 Task: Create a due date automation trigger when advanced on, 2 working days before a card is due add dates due in more than 1 working days at 11:00 AM.
Action: Mouse moved to (940, 263)
Screenshot: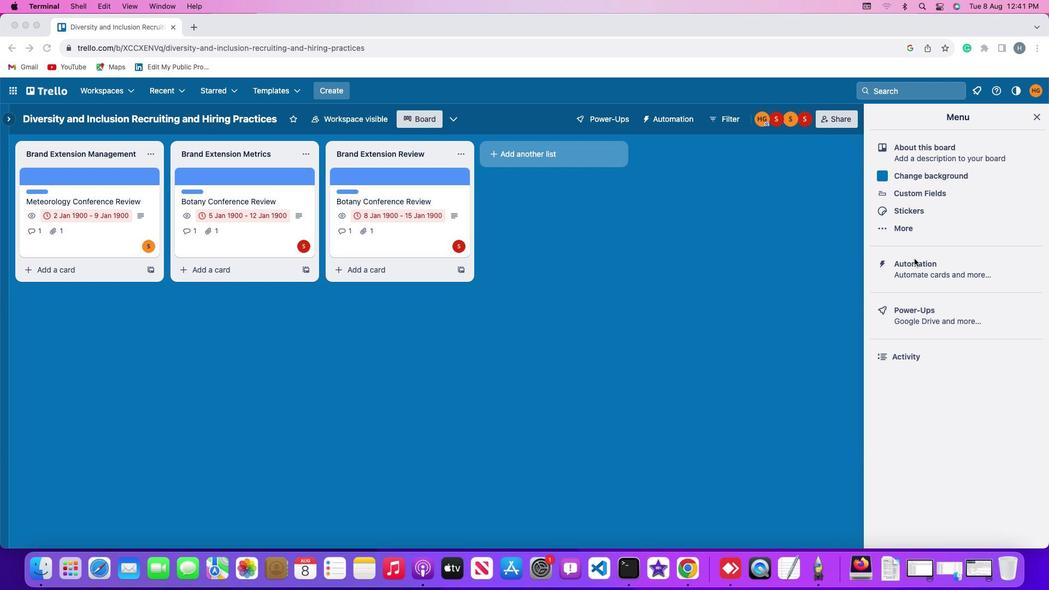 
Action: Mouse pressed left at (940, 263)
Screenshot: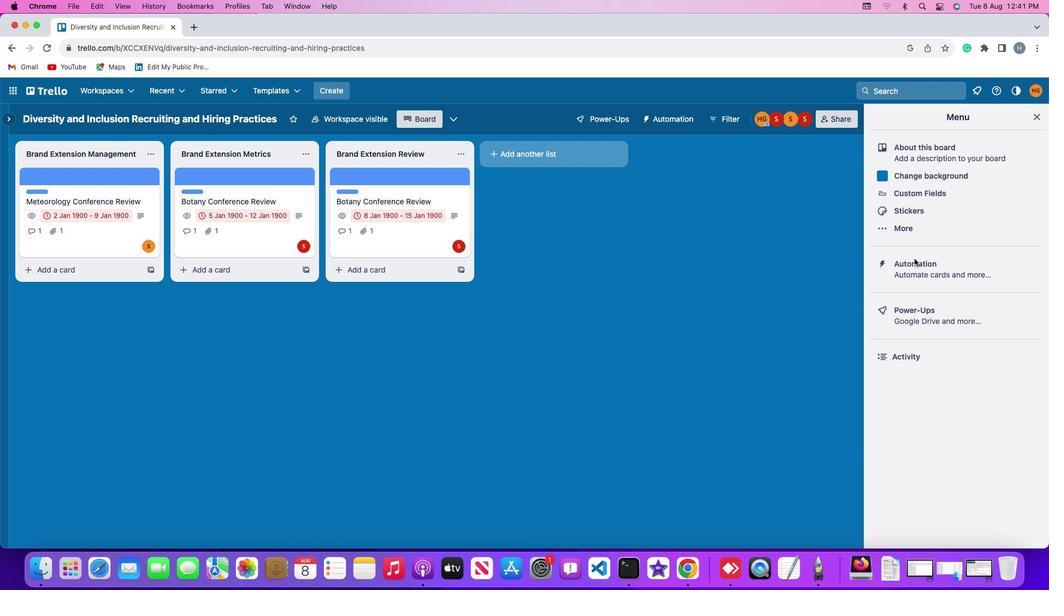 
Action: Mouse pressed left at (940, 263)
Screenshot: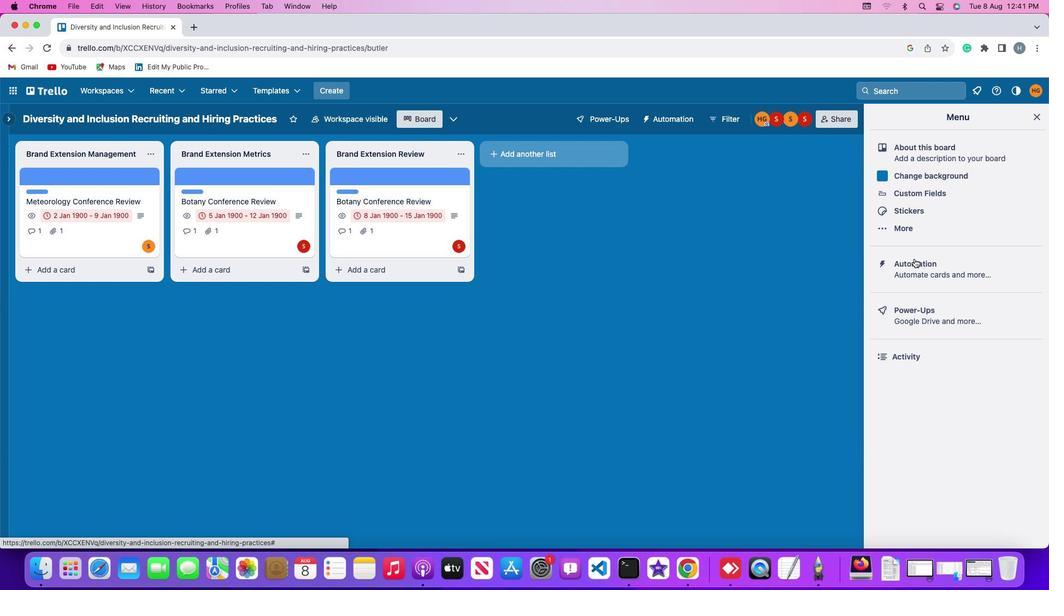 
Action: Mouse moved to (27, 266)
Screenshot: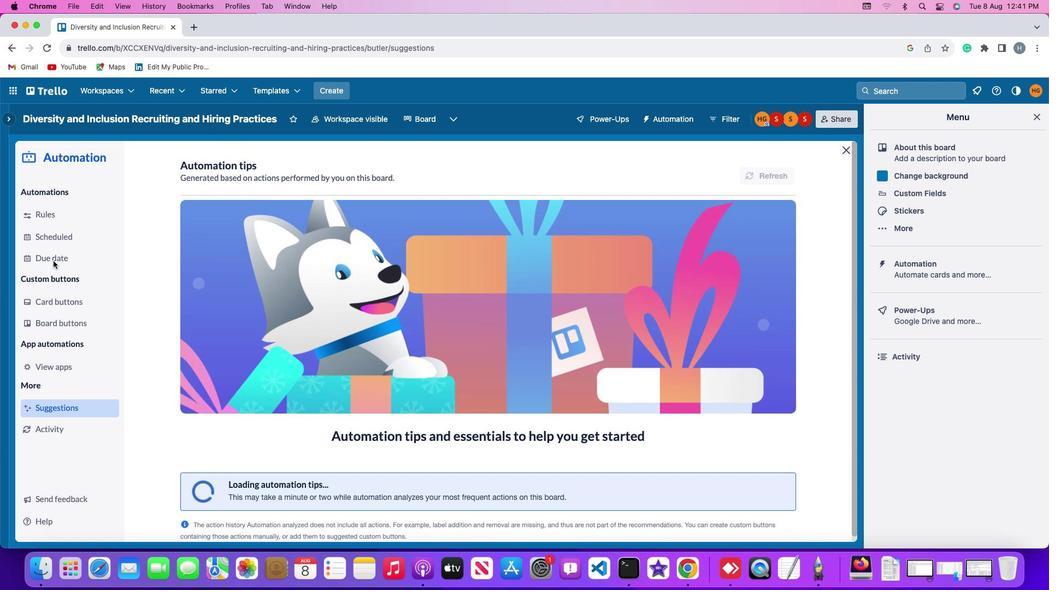 
Action: Mouse pressed left at (27, 266)
Screenshot: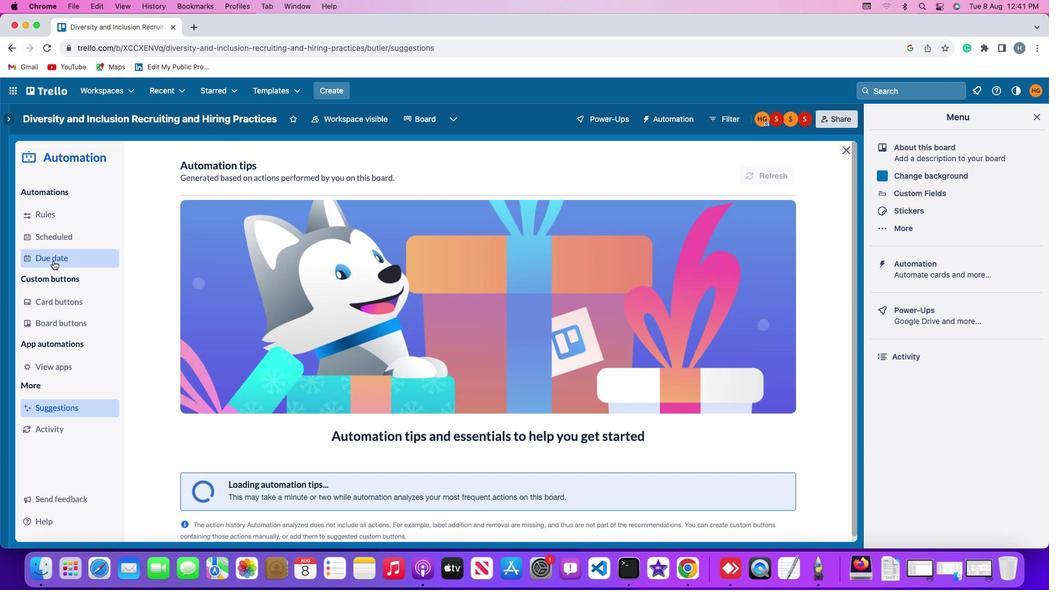 
Action: Mouse moved to (738, 172)
Screenshot: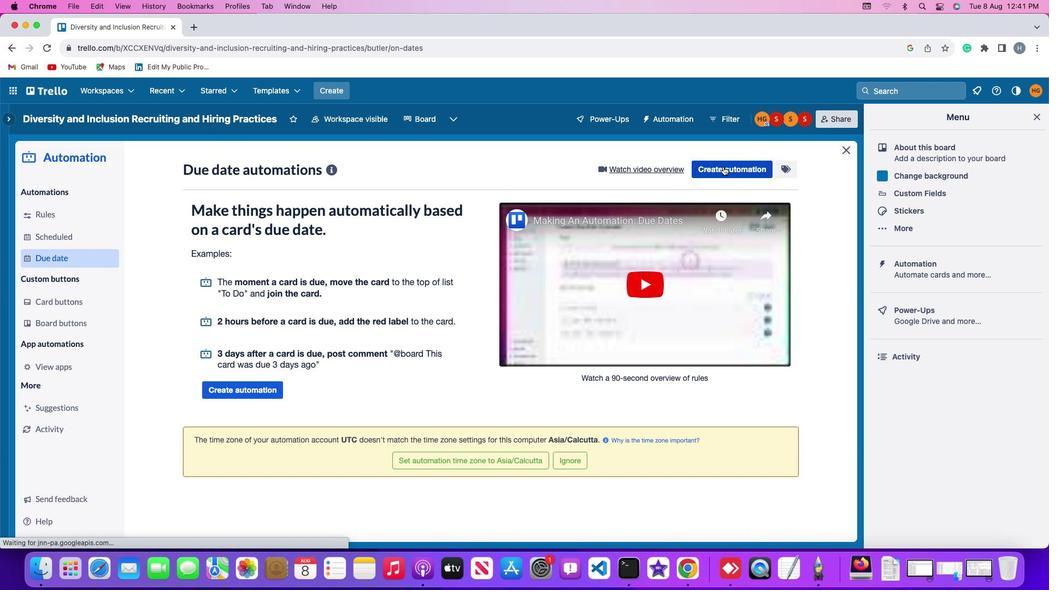 
Action: Mouse pressed left at (738, 172)
Screenshot: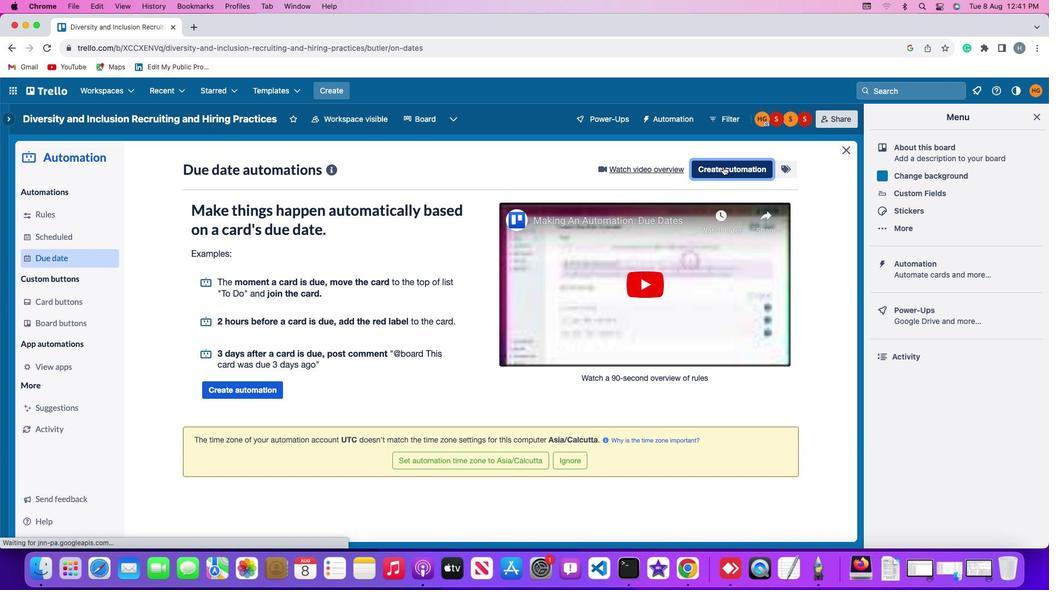 
Action: Mouse moved to (319, 276)
Screenshot: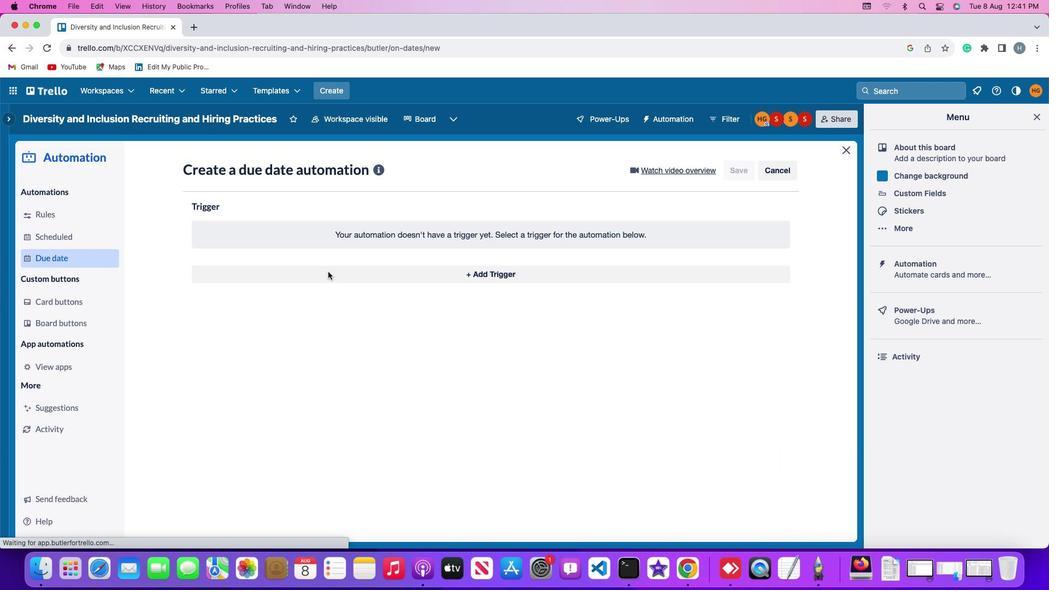 
Action: Mouse pressed left at (319, 276)
Screenshot: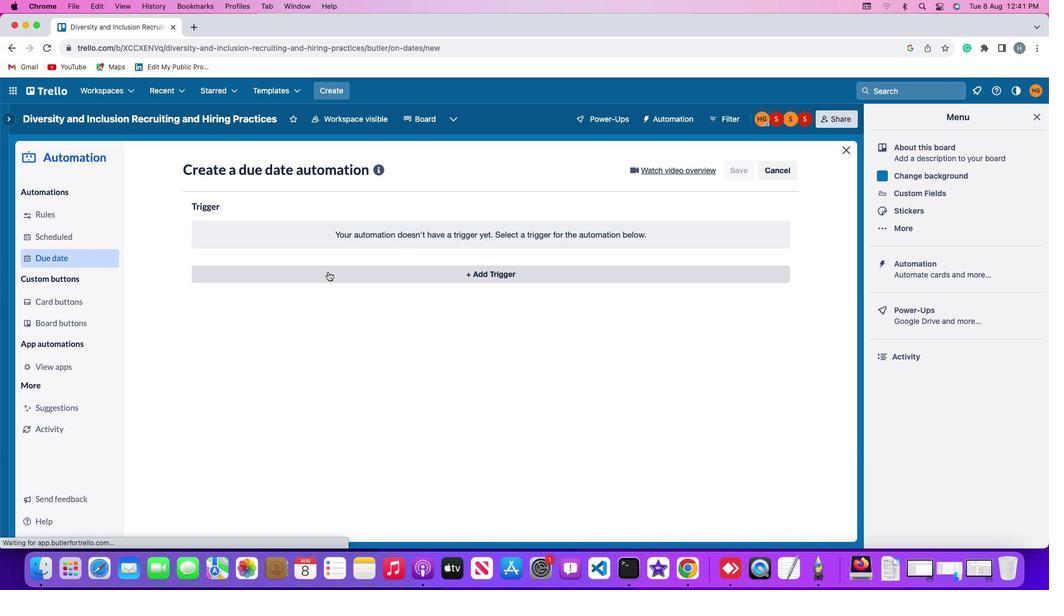 
Action: Mouse moved to (197, 443)
Screenshot: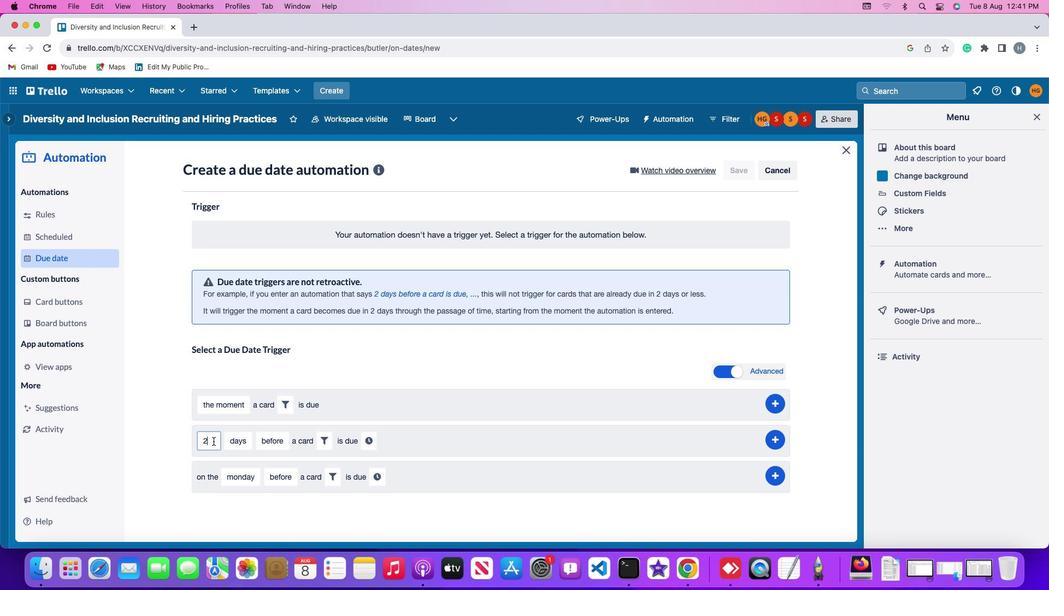 
Action: Mouse pressed left at (197, 443)
Screenshot: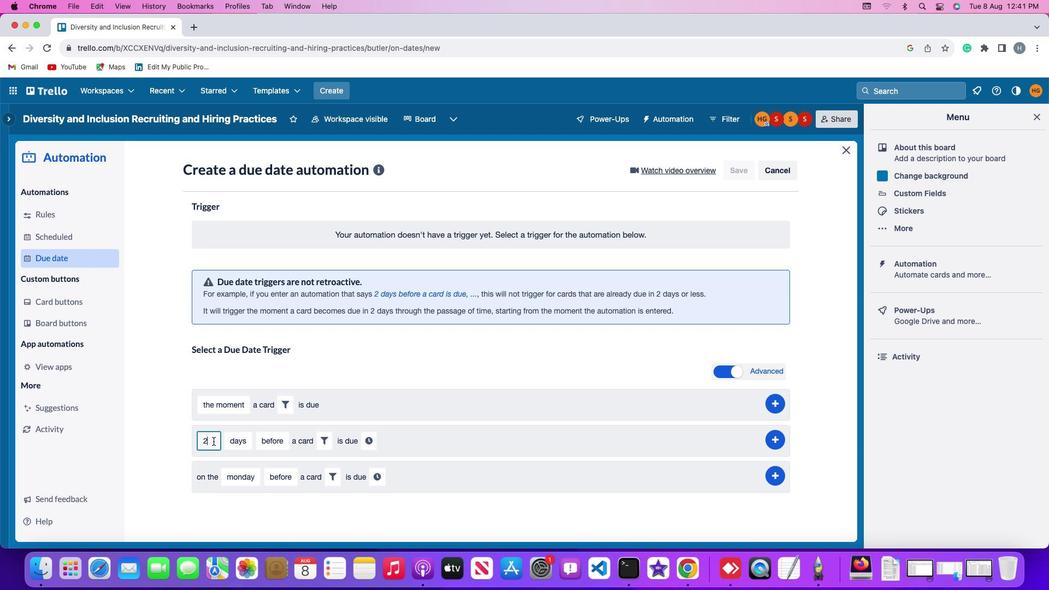 
Action: Mouse moved to (197, 443)
Screenshot: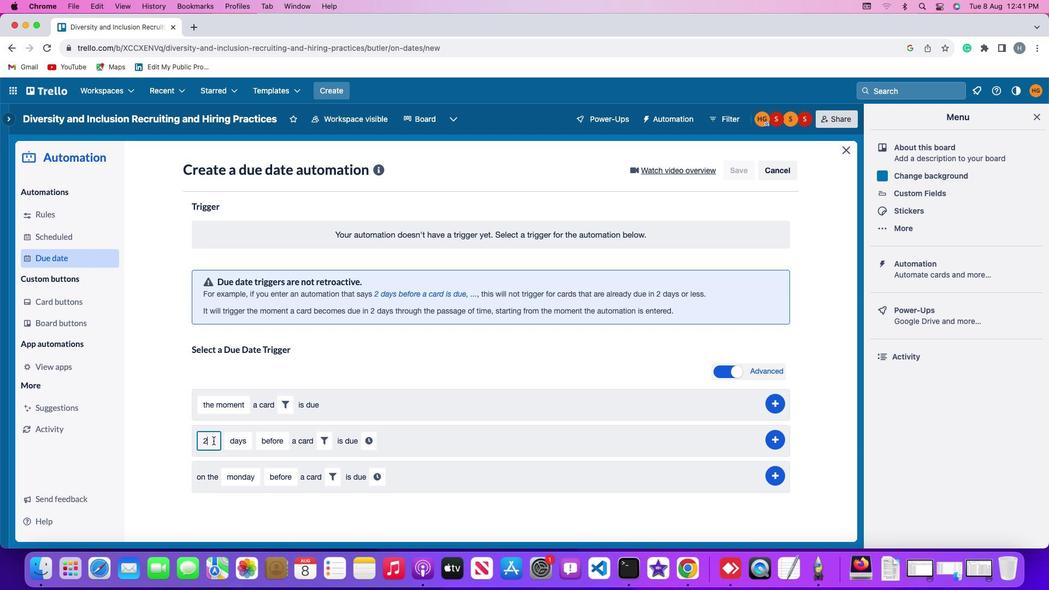 
Action: Key pressed Key.backspace'2'
Screenshot: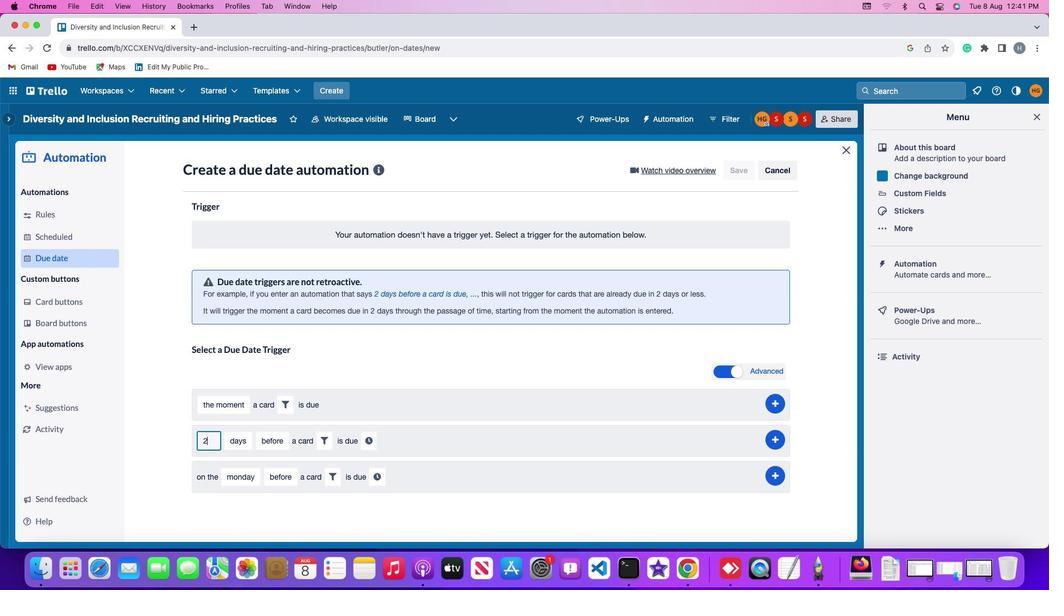 
Action: Mouse moved to (220, 445)
Screenshot: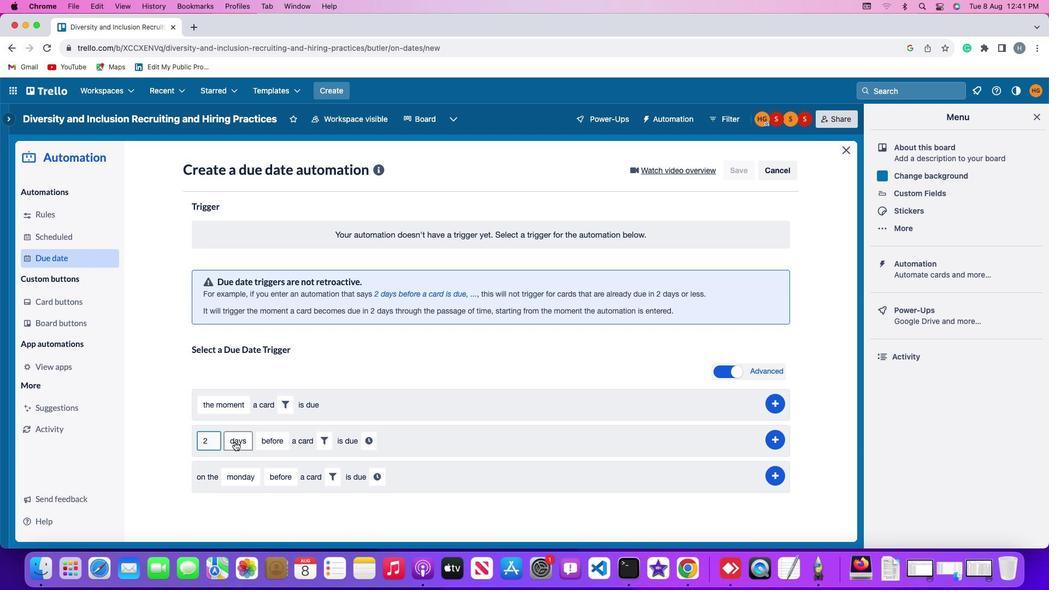 
Action: Mouse pressed left at (220, 445)
Screenshot: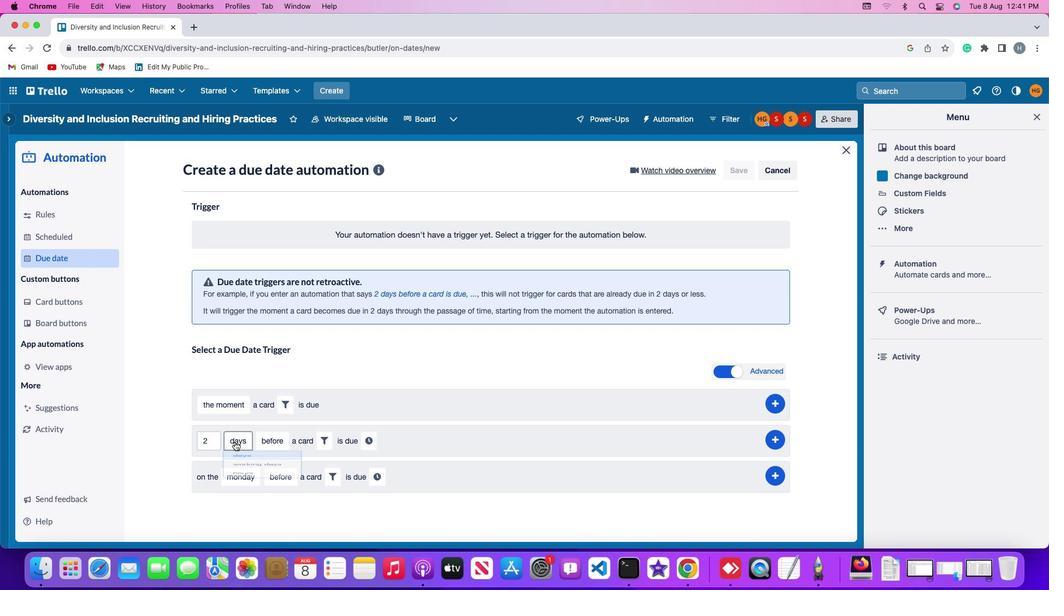 
Action: Mouse moved to (231, 483)
Screenshot: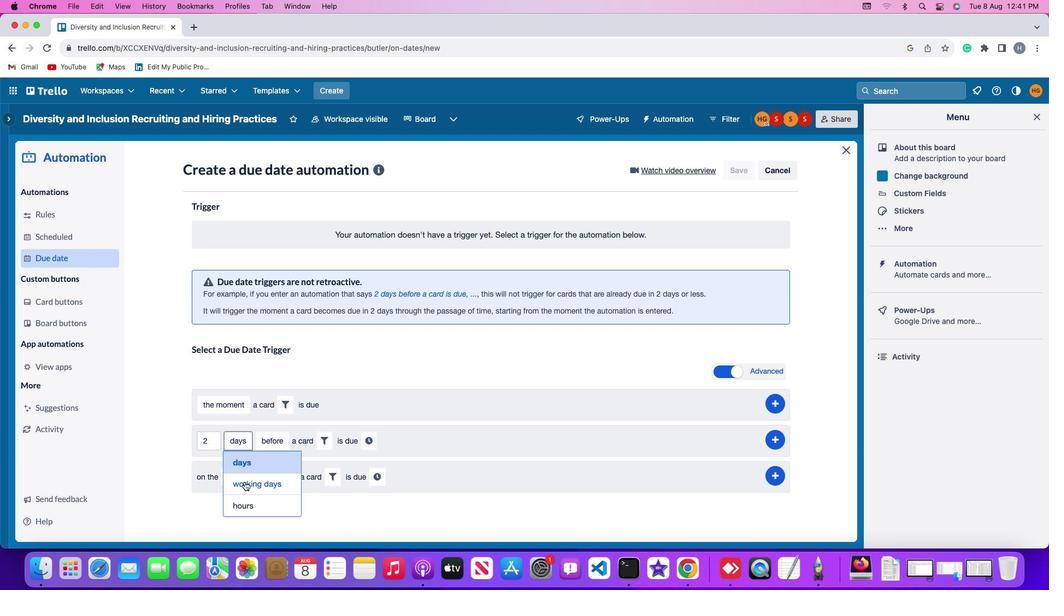 
Action: Mouse pressed left at (231, 483)
Screenshot: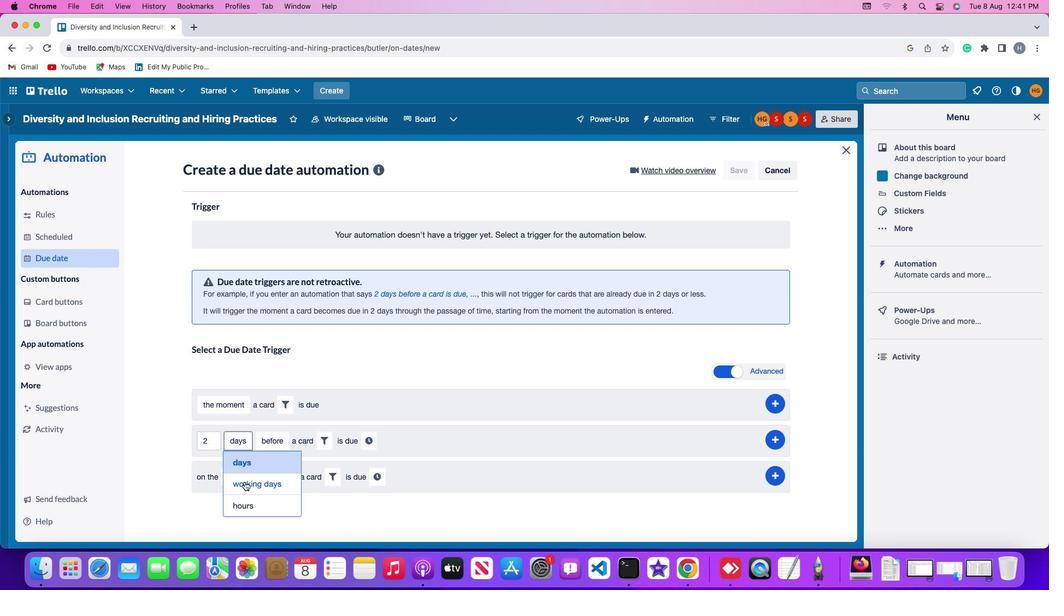 
Action: Mouse moved to (287, 442)
Screenshot: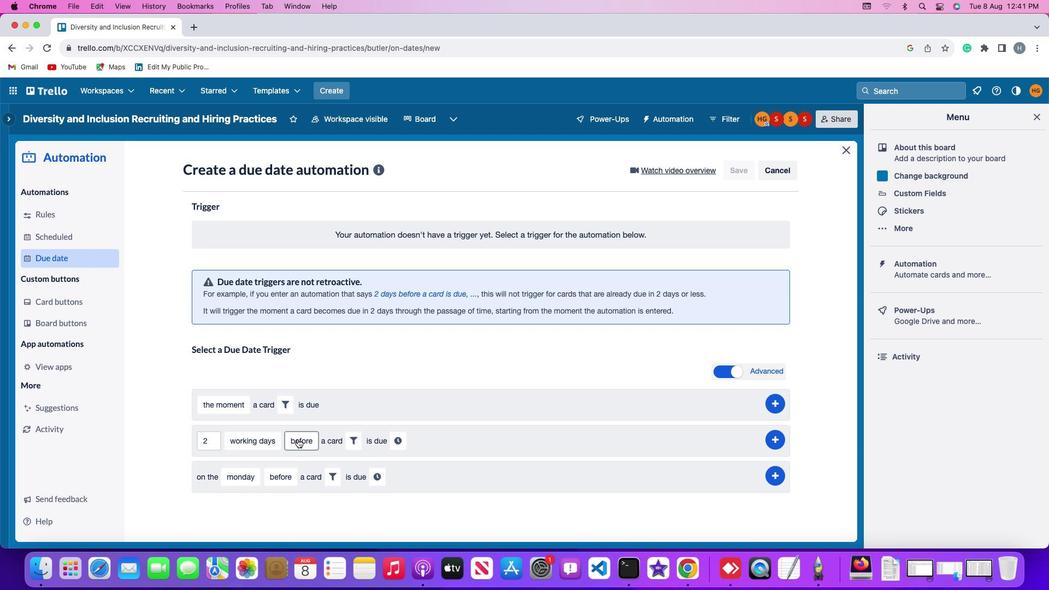 
Action: Mouse pressed left at (287, 442)
Screenshot: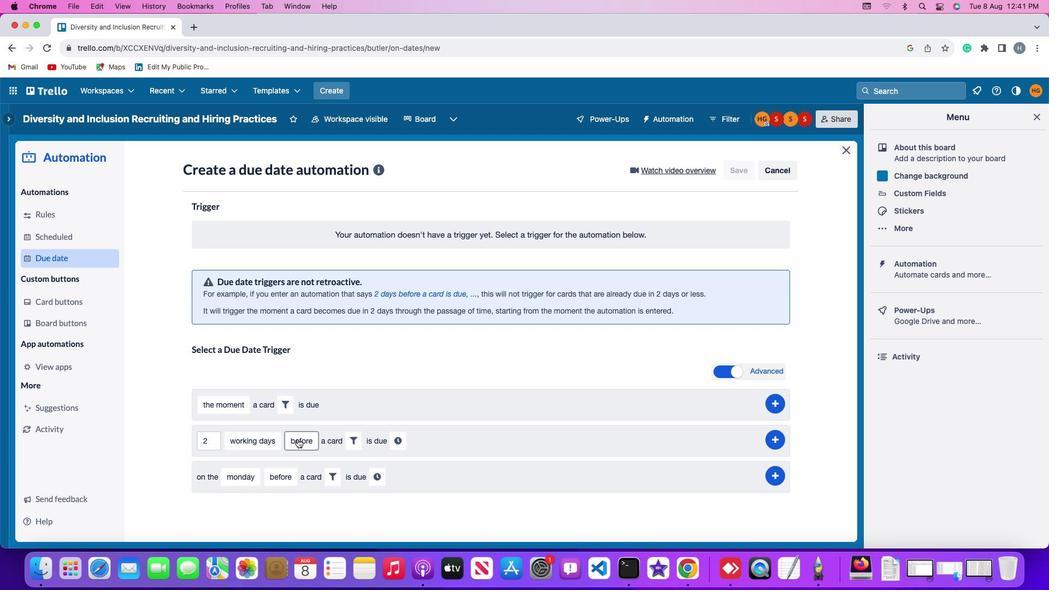 
Action: Mouse moved to (300, 459)
Screenshot: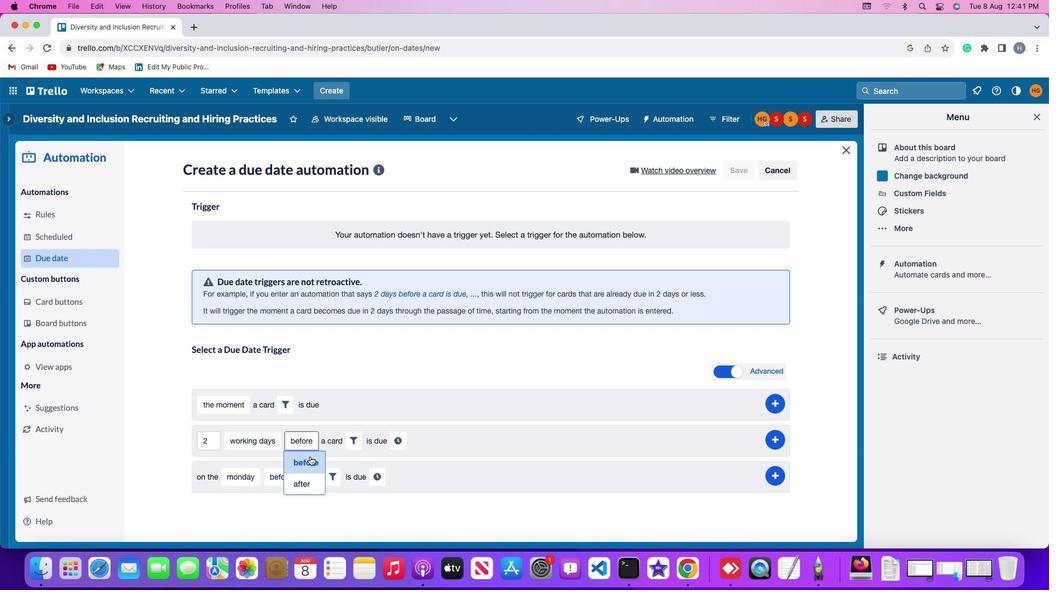 
Action: Mouse pressed left at (300, 459)
Screenshot: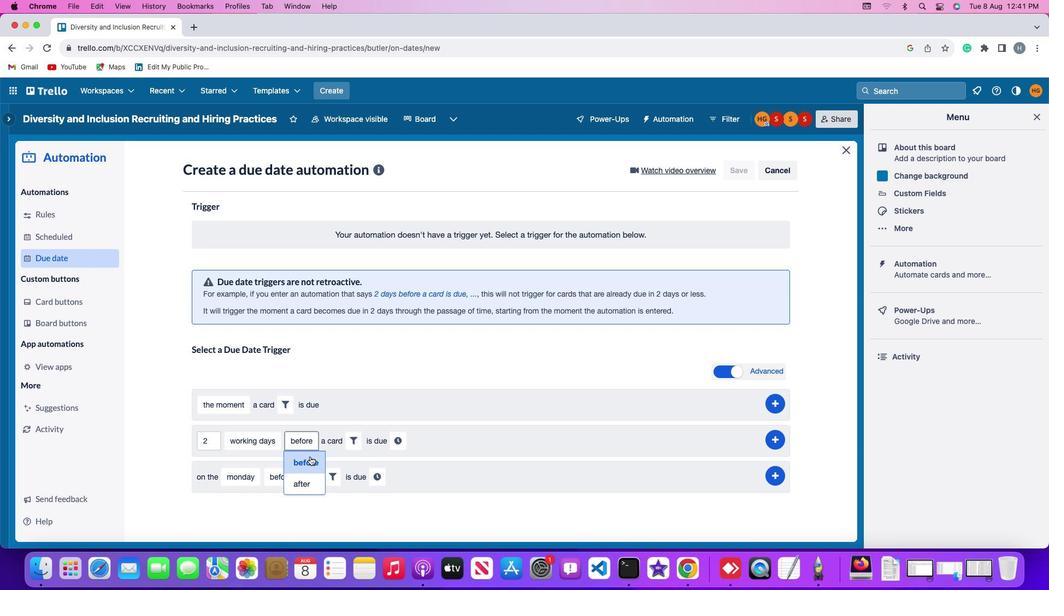 
Action: Mouse moved to (347, 445)
Screenshot: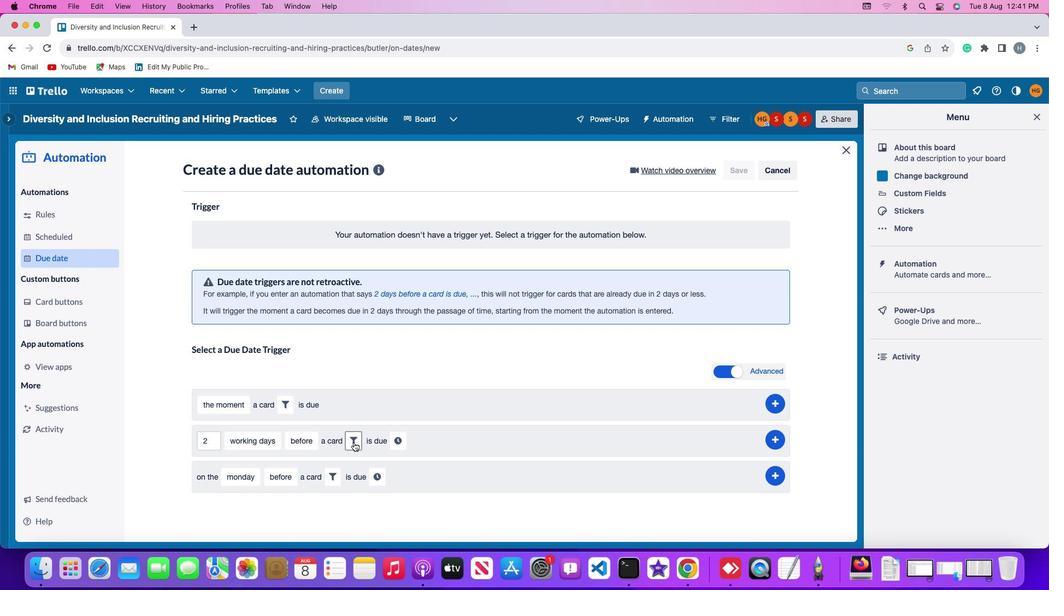 
Action: Mouse pressed left at (347, 445)
Screenshot: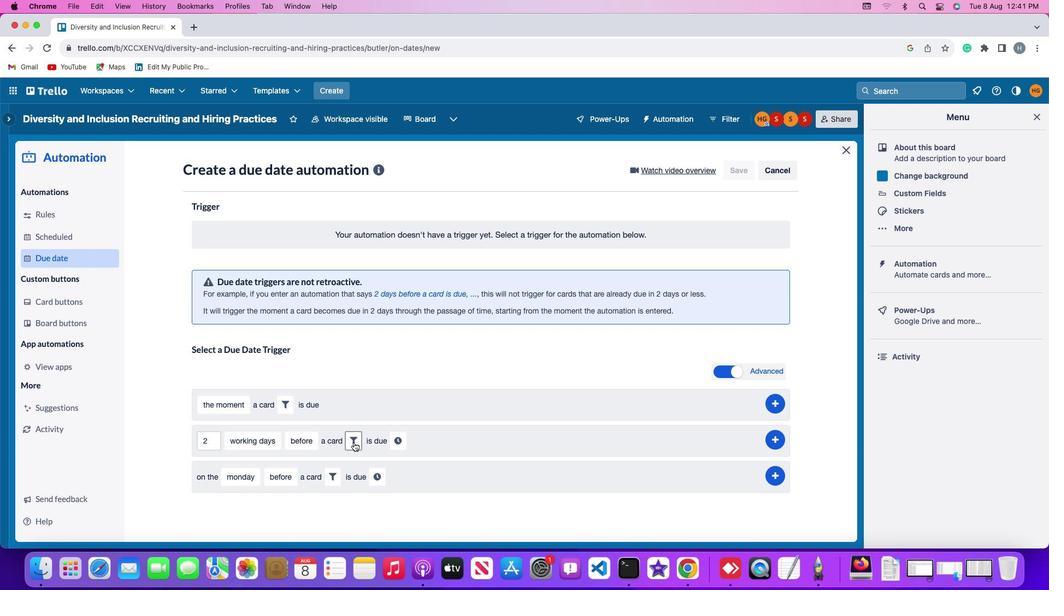 
Action: Mouse moved to (408, 476)
Screenshot: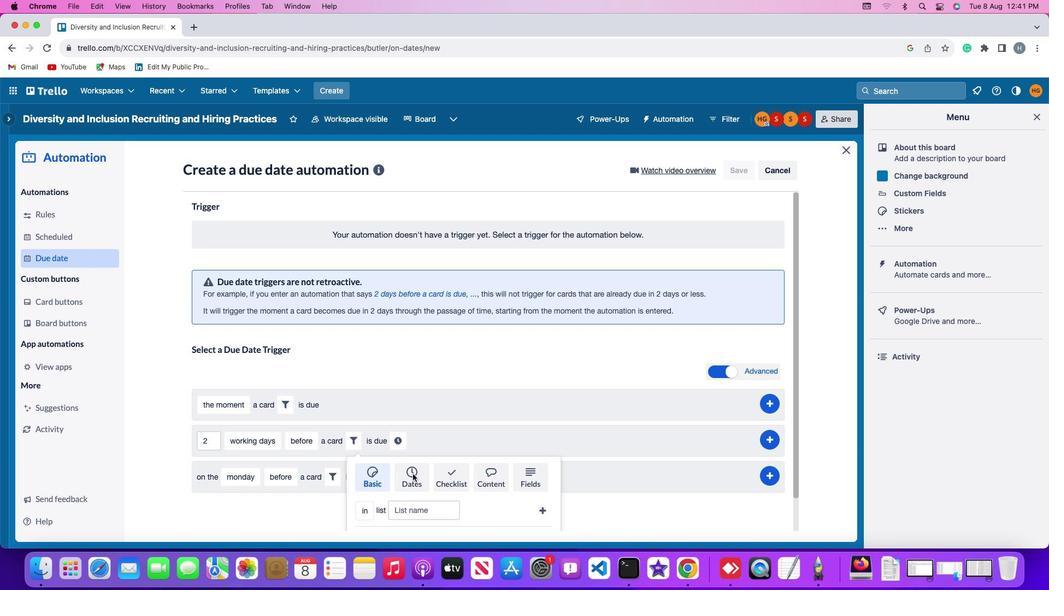 
Action: Mouse pressed left at (408, 476)
Screenshot: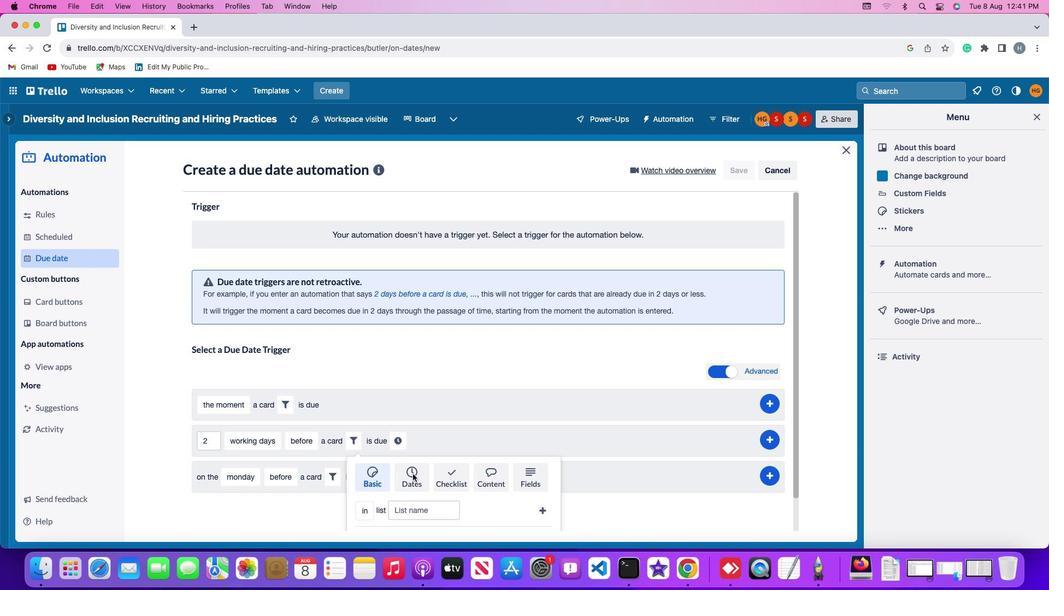 
Action: Mouse moved to (297, 504)
Screenshot: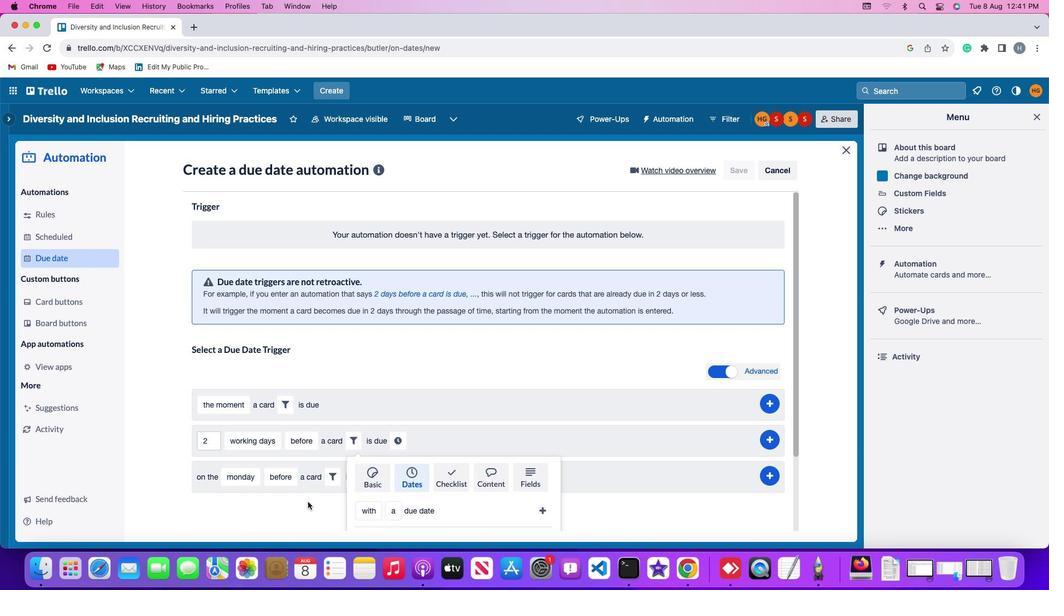 
Action: Mouse scrolled (297, 504) with delta (-27, 7)
Screenshot: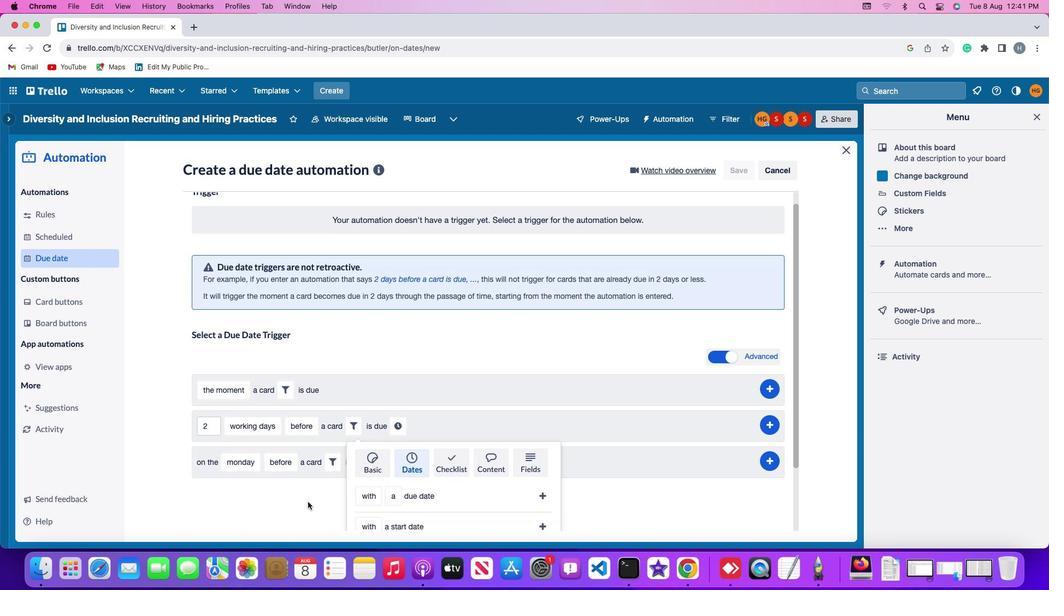 
Action: Mouse moved to (297, 504)
Screenshot: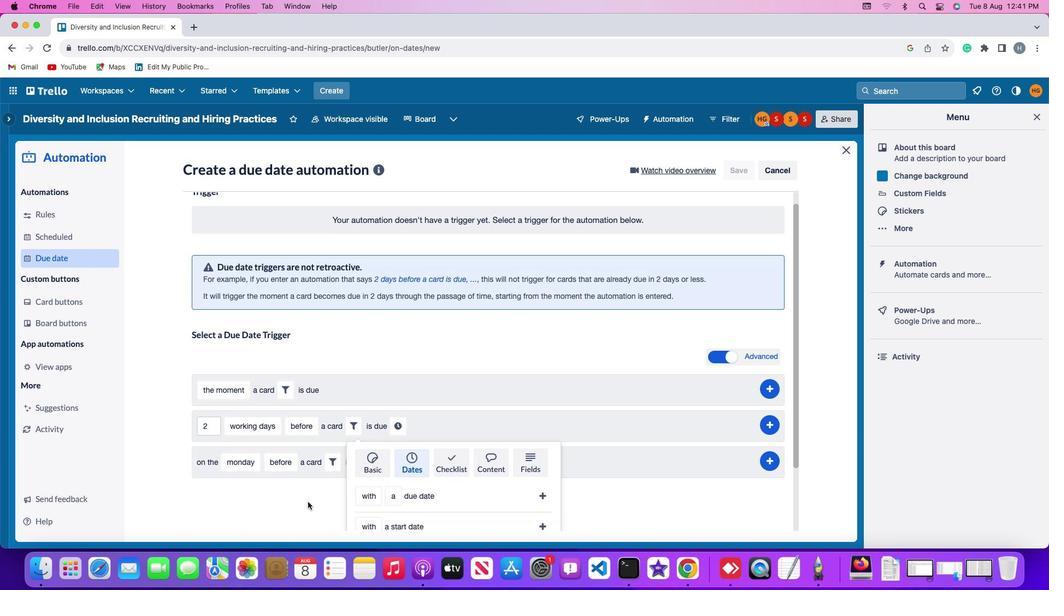 
Action: Mouse scrolled (297, 504) with delta (-27, 7)
Screenshot: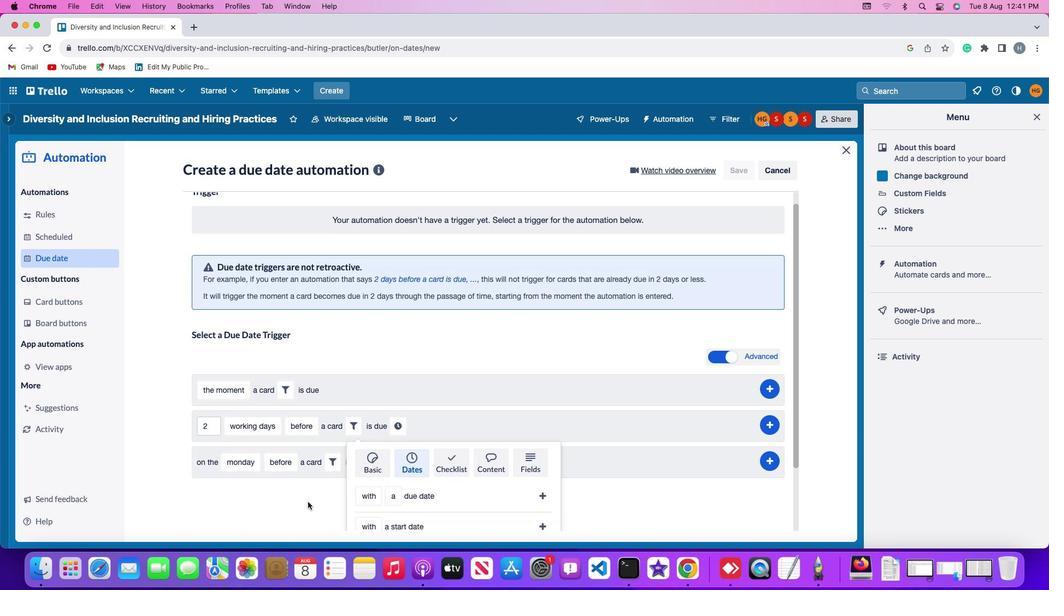 
Action: Mouse scrolled (297, 504) with delta (-27, 5)
Screenshot: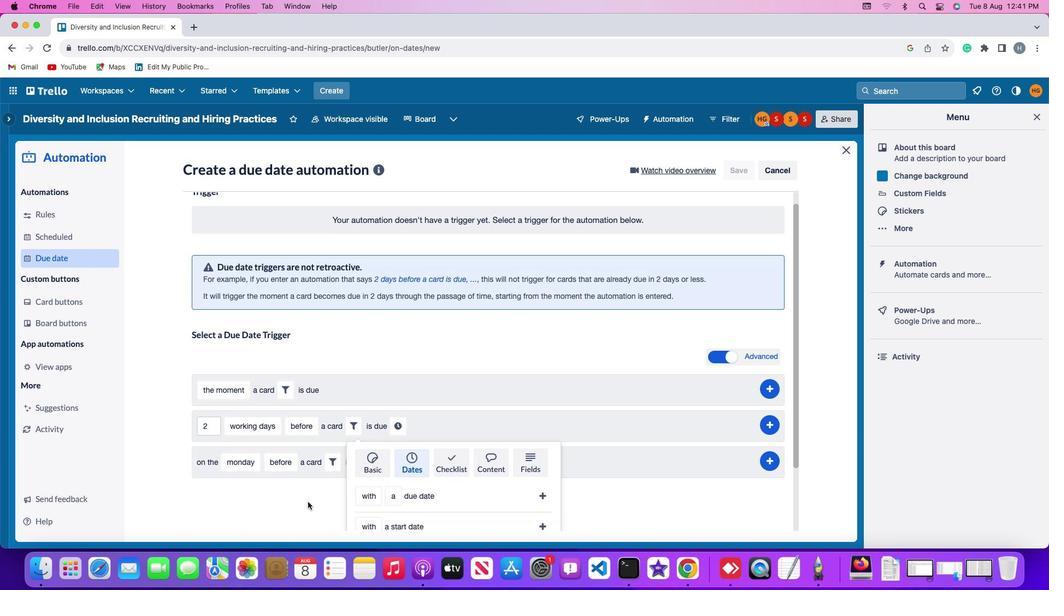 
Action: Mouse scrolled (297, 504) with delta (-27, 4)
Screenshot: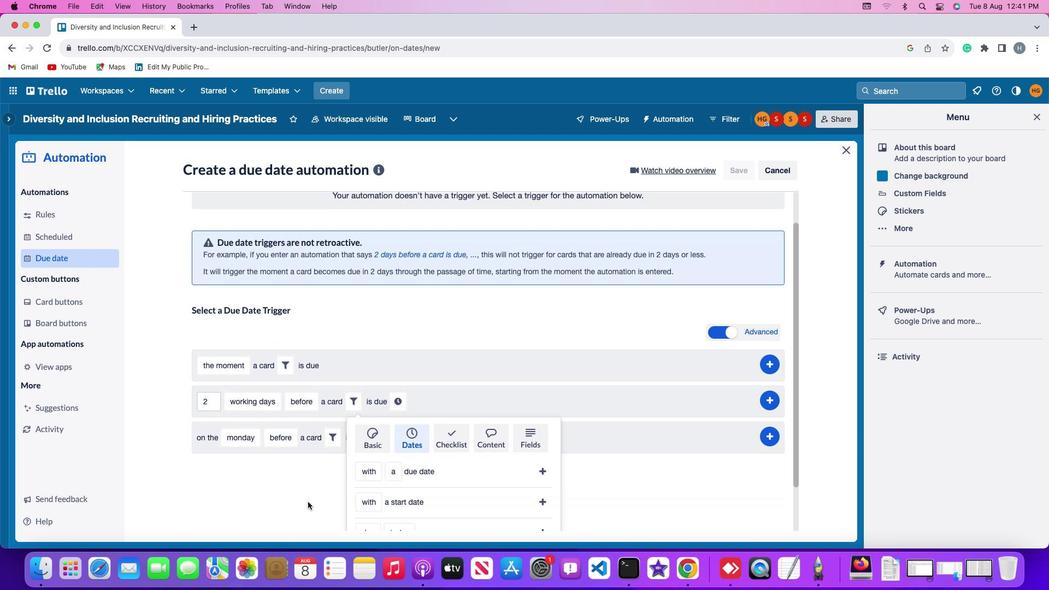 
Action: Mouse scrolled (297, 504) with delta (-27, 4)
Screenshot: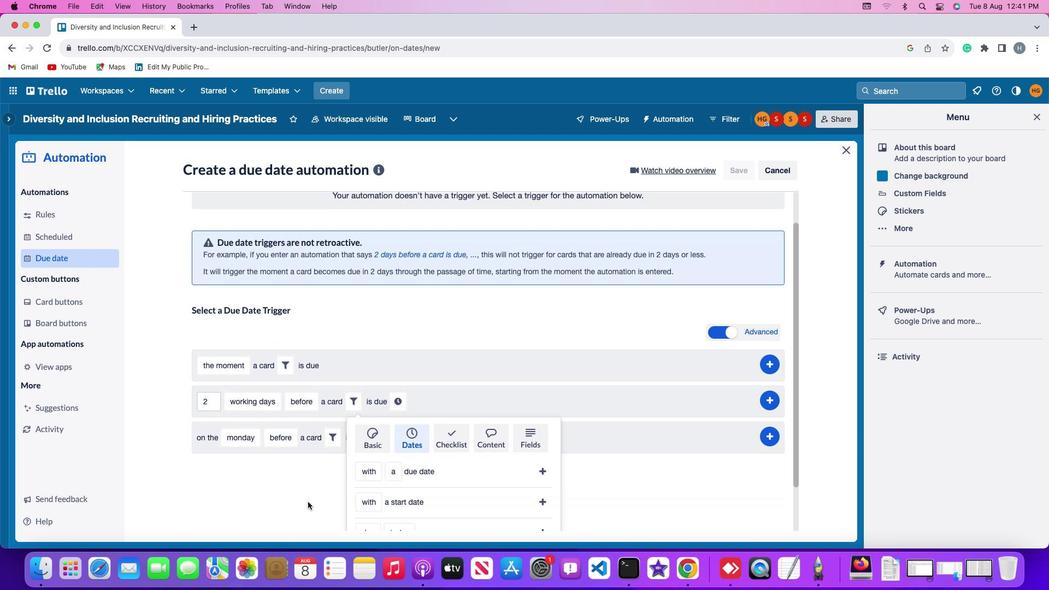 
Action: Mouse scrolled (297, 504) with delta (-27, 3)
Screenshot: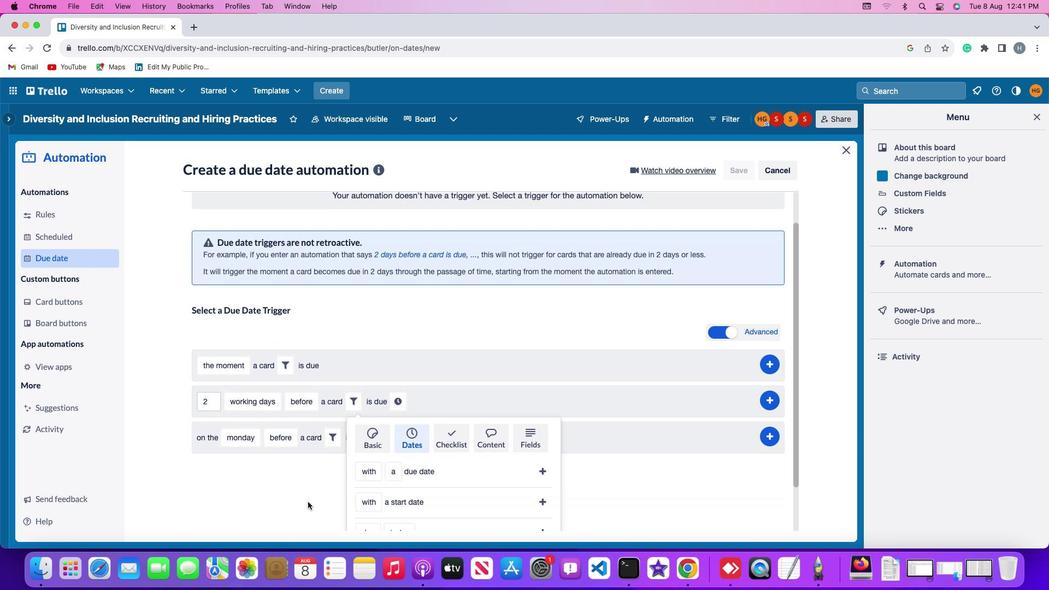 
Action: Mouse moved to (350, 509)
Screenshot: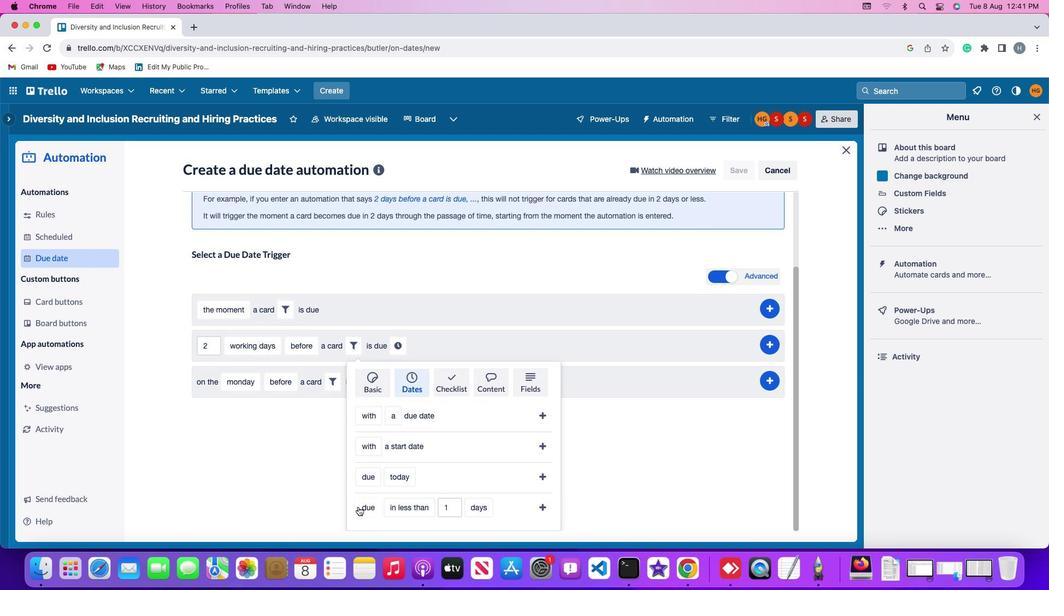 
Action: Mouse pressed left at (350, 509)
Screenshot: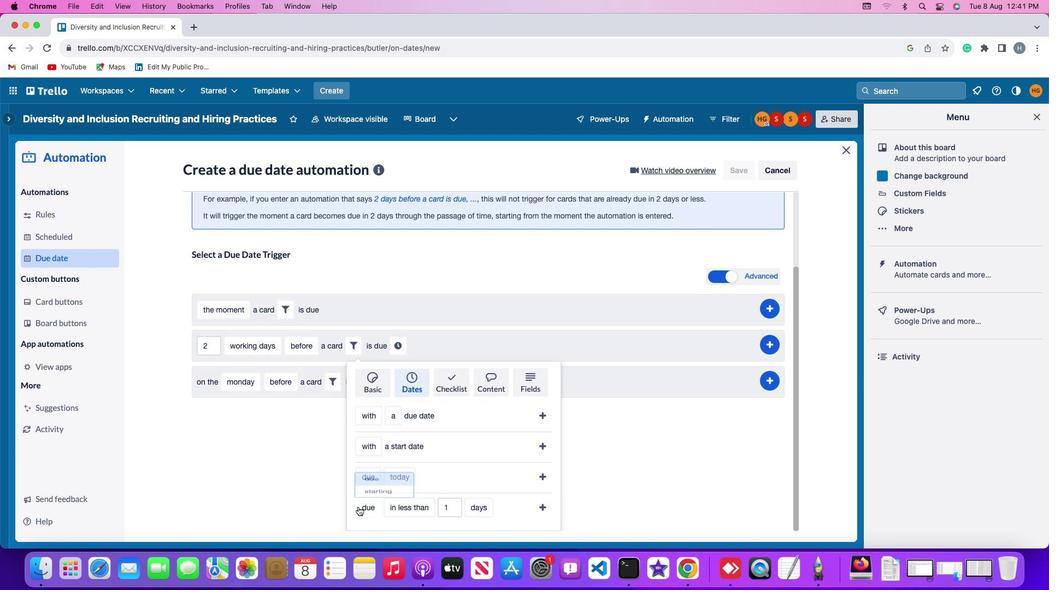 
Action: Mouse moved to (366, 465)
Screenshot: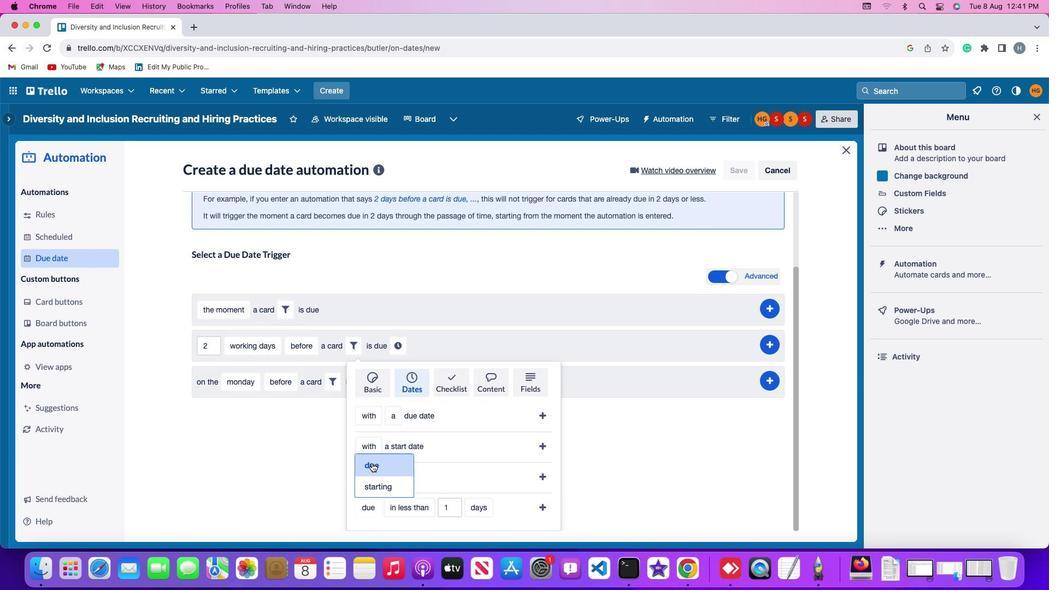 
Action: Mouse pressed left at (366, 465)
Screenshot: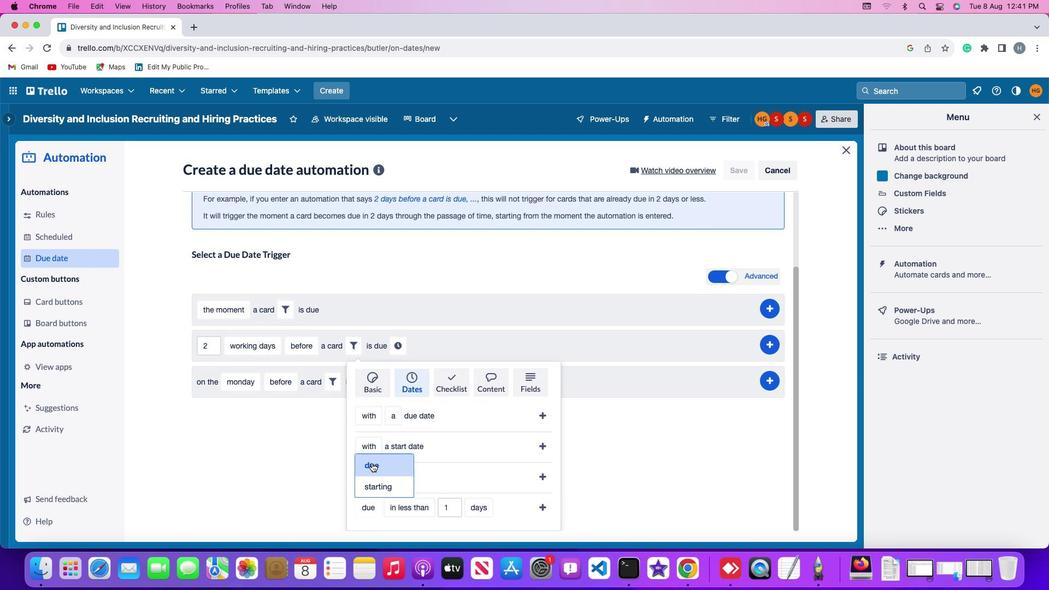 
Action: Mouse moved to (394, 516)
Screenshot: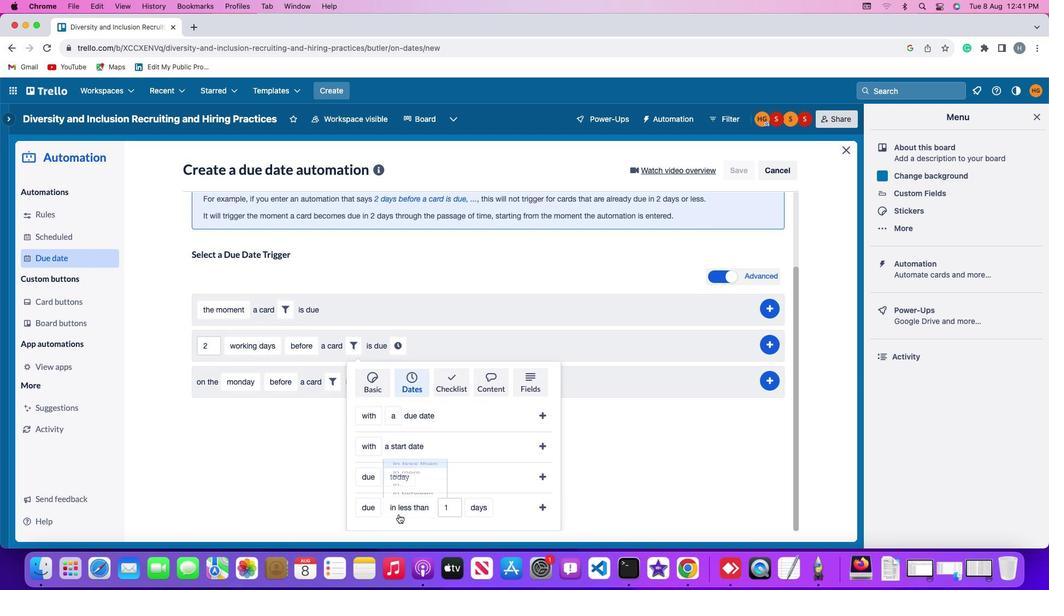 
Action: Mouse pressed left at (394, 516)
Screenshot: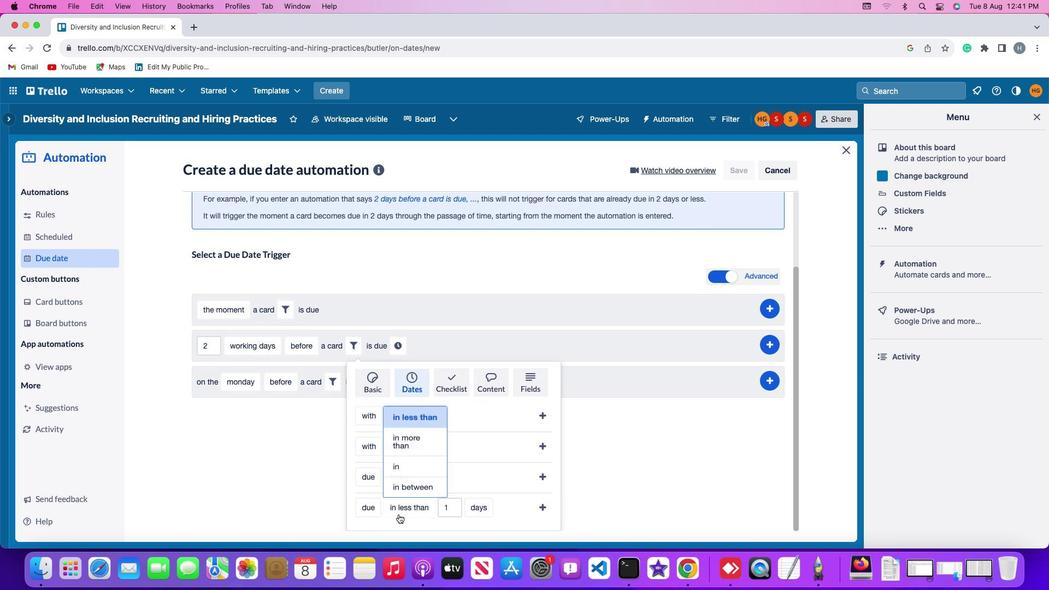 
Action: Mouse moved to (416, 438)
Screenshot: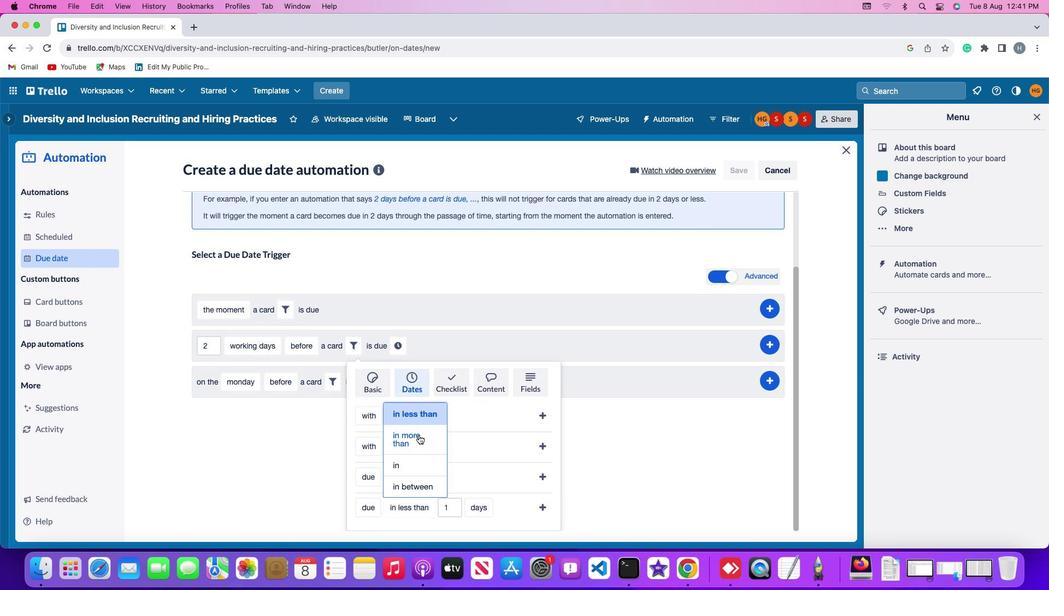 
Action: Mouse pressed left at (416, 438)
Screenshot: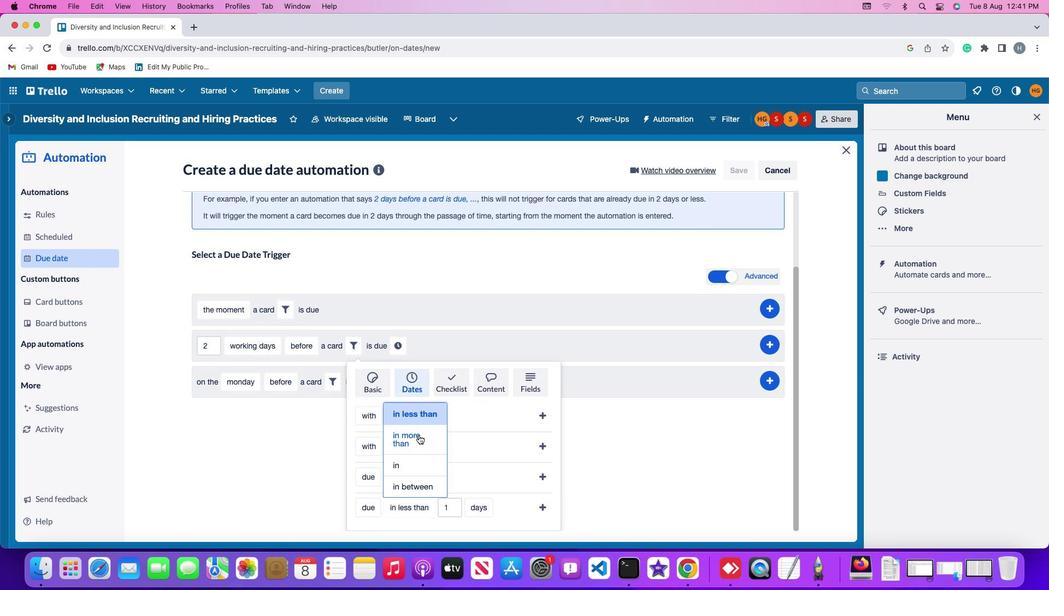 
Action: Mouse moved to (457, 506)
Screenshot: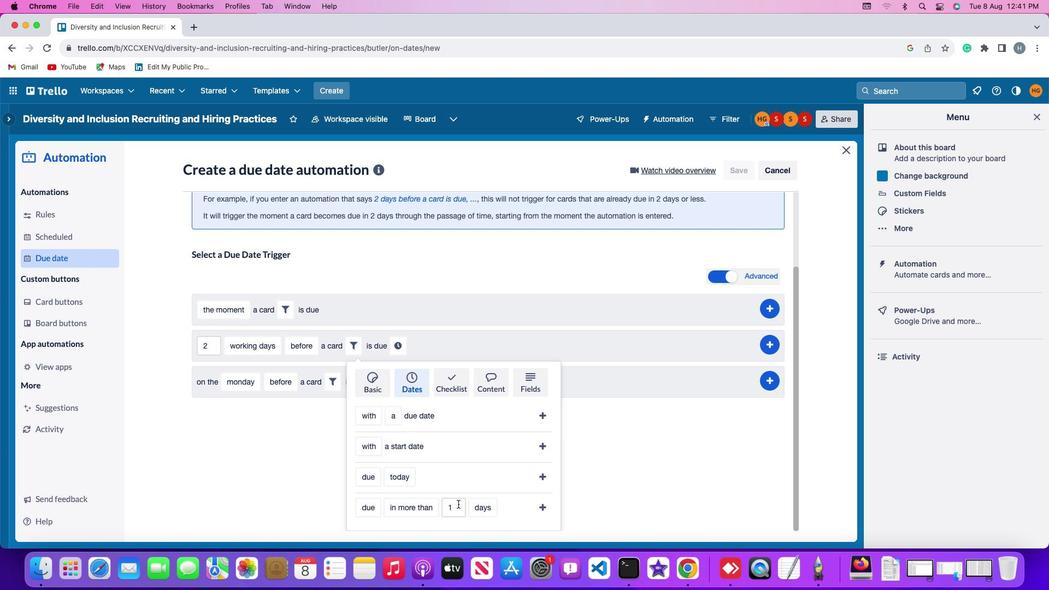 
Action: Mouse pressed left at (457, 506)
Screenshot: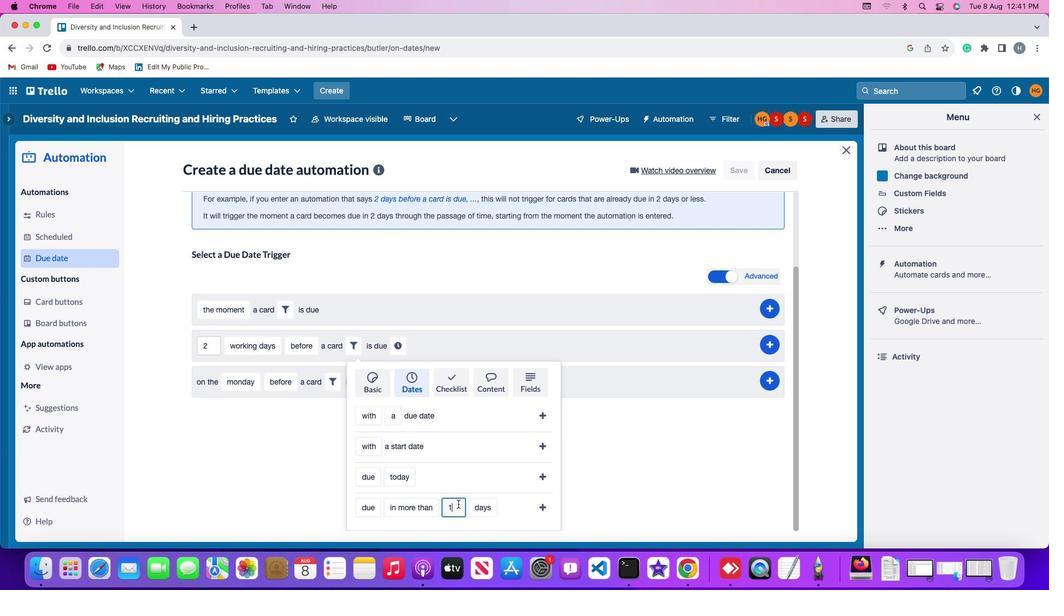 
Action: Mouse moved to (457, 506)
Screenshot: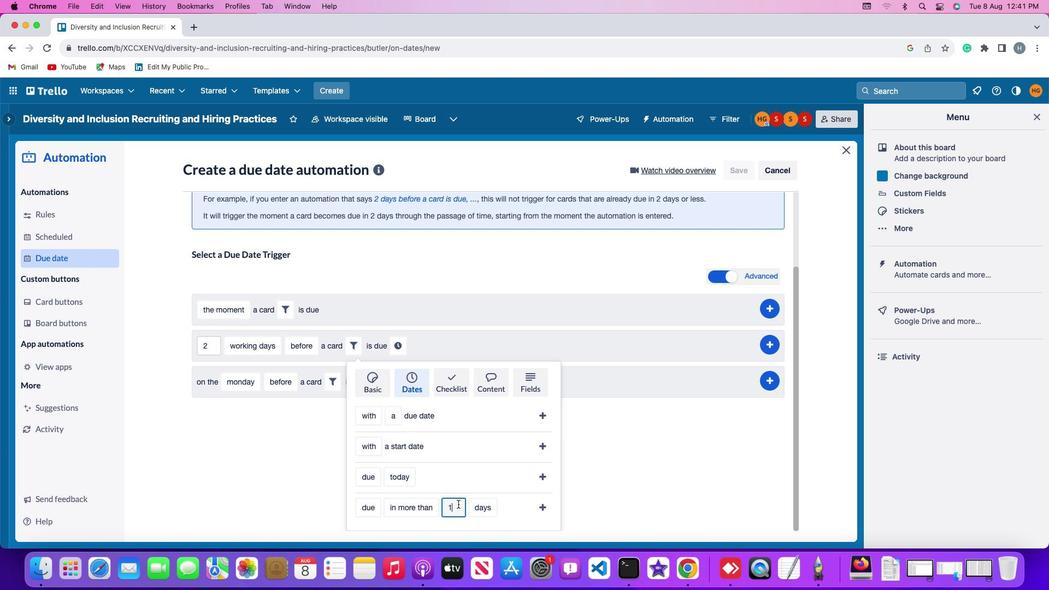 
Action: Key pressed Key.backspace'1'
Screenshot: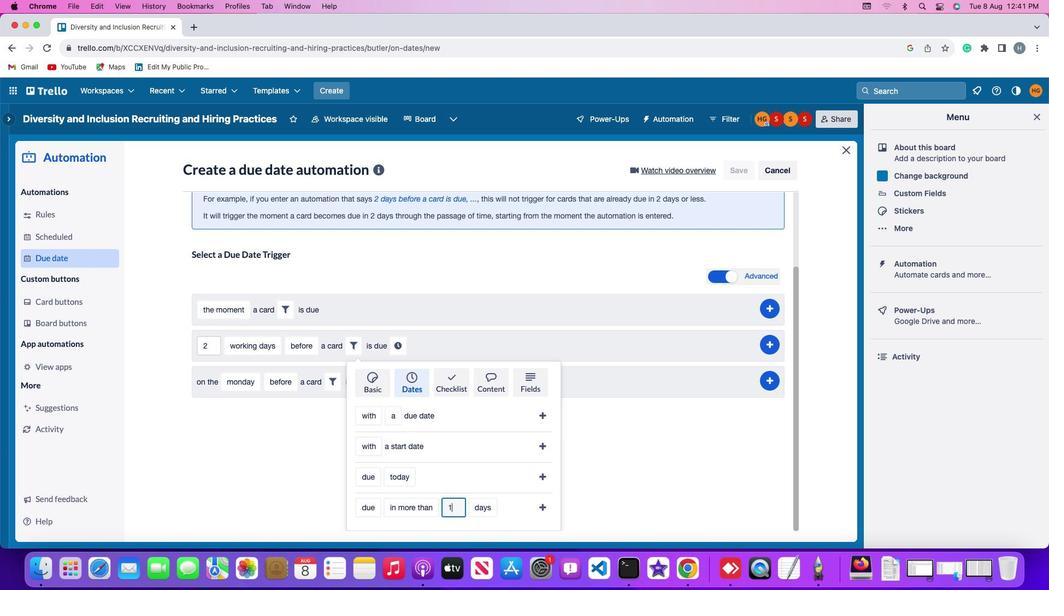 
Action: Mouse moved to (475, 505)
Screenshot: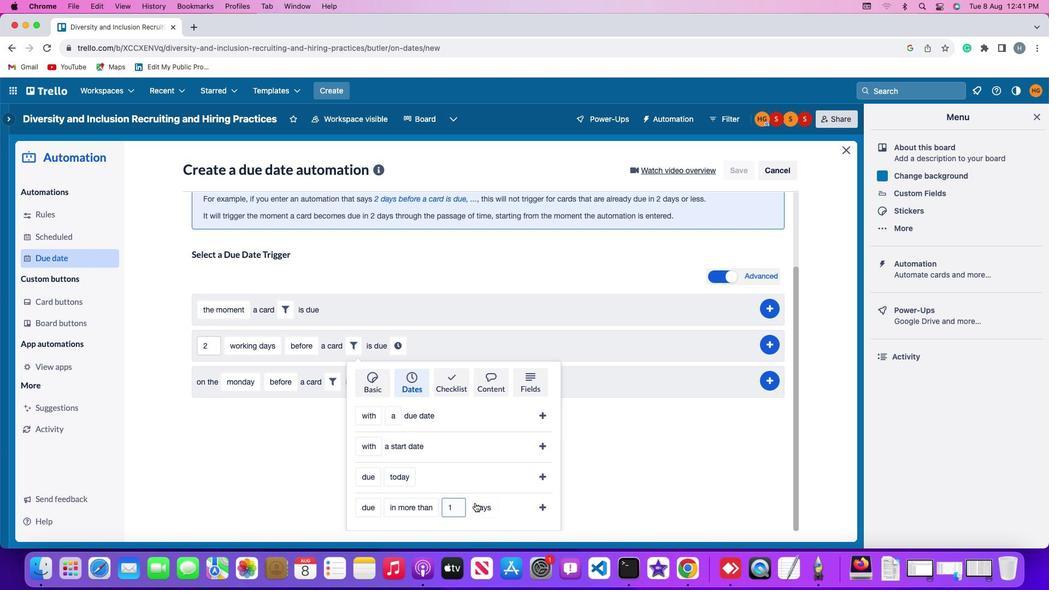 
Action: Mouse pressed left at (475, 505)
Screenshot: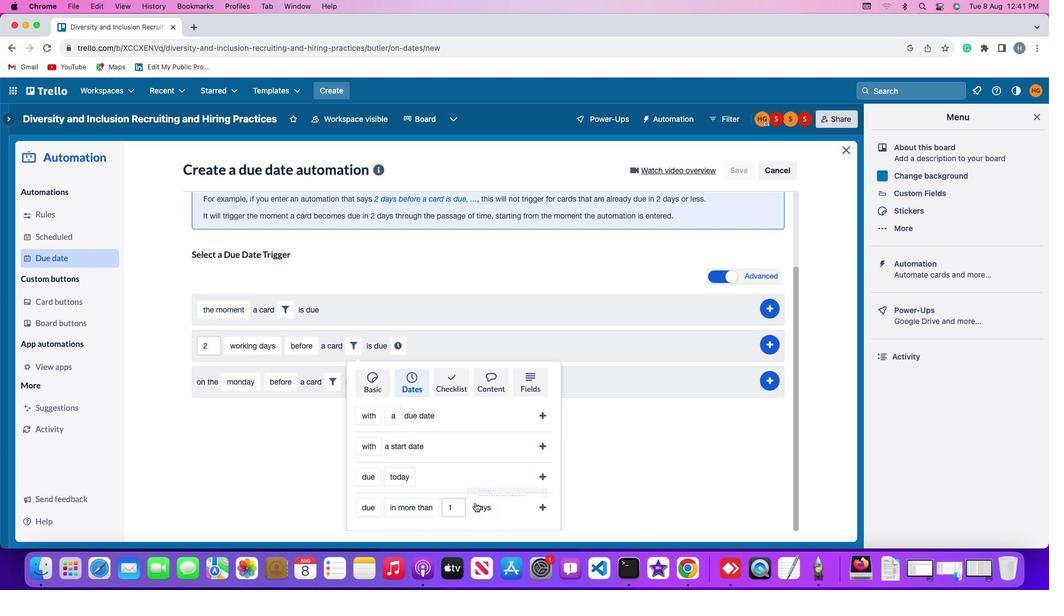 
Action: Mouse moved to (504, 494)
Screenshot: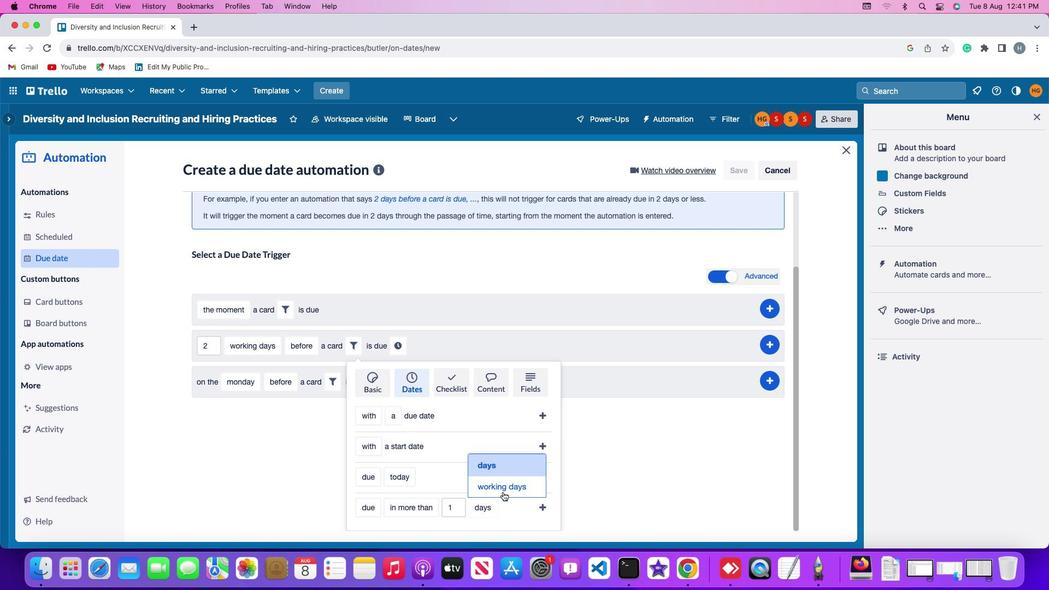 
Action: Mouse pressed left at (504, 494)
Screenshot: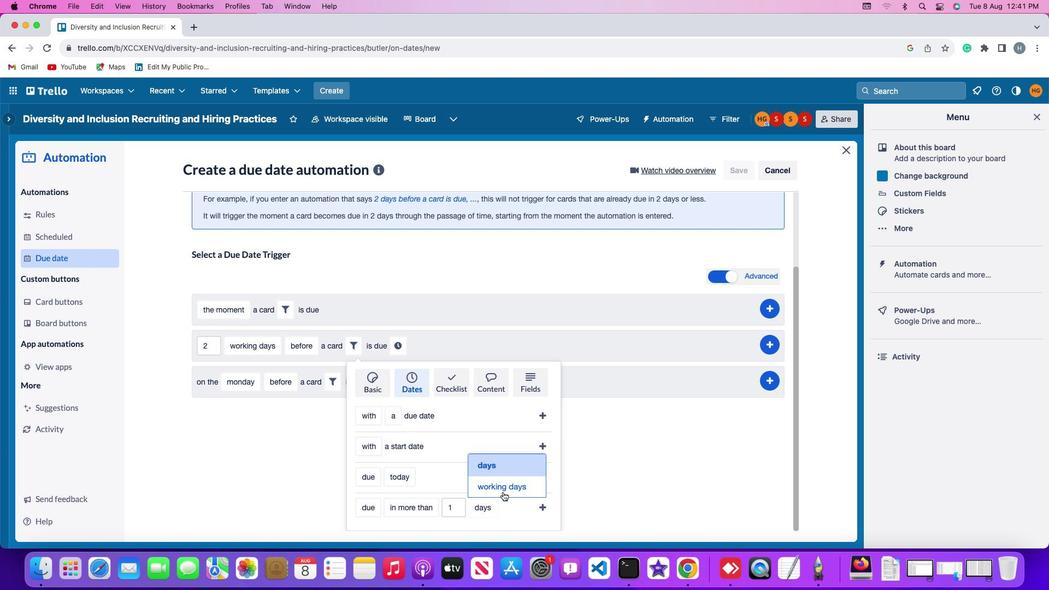 
Action: Mouse moved to (552, 510)
Screenshot: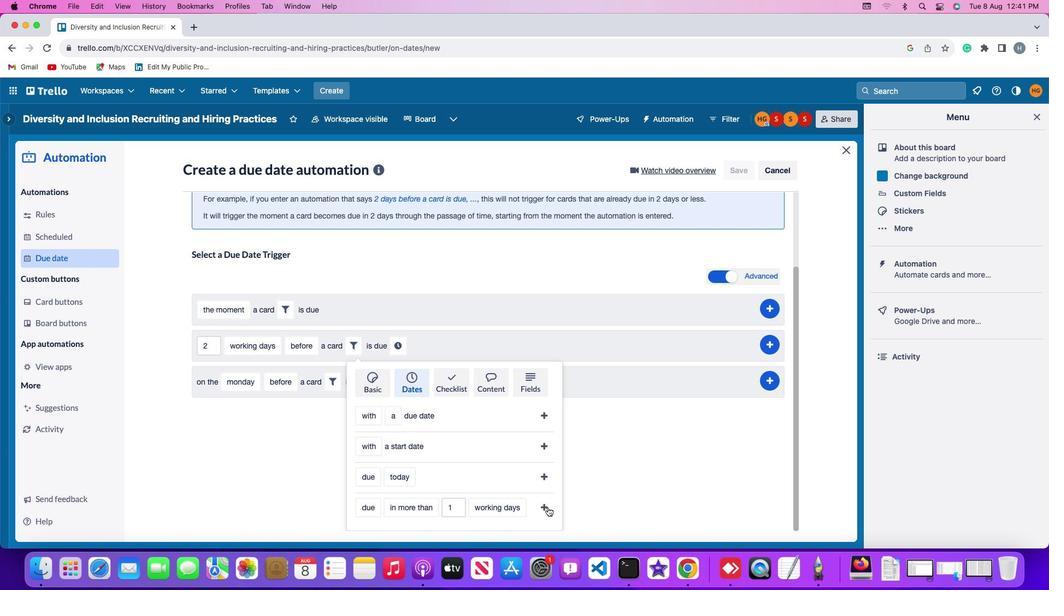 
Action: Mouse pressed left at (552, 510)
Screenshot: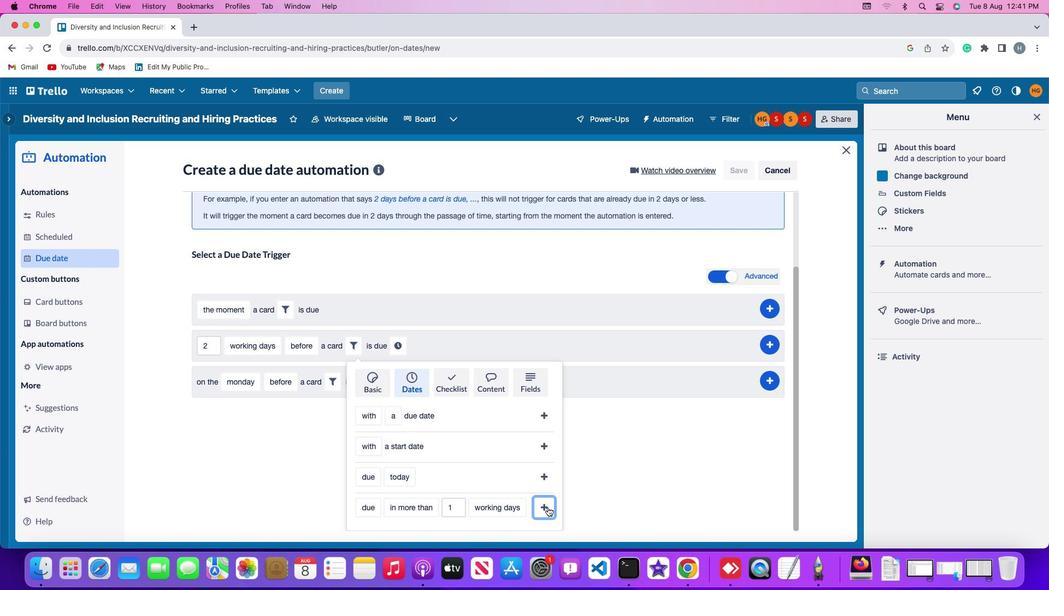 
Action: Mouse moved to (534, 443)
Screenshot: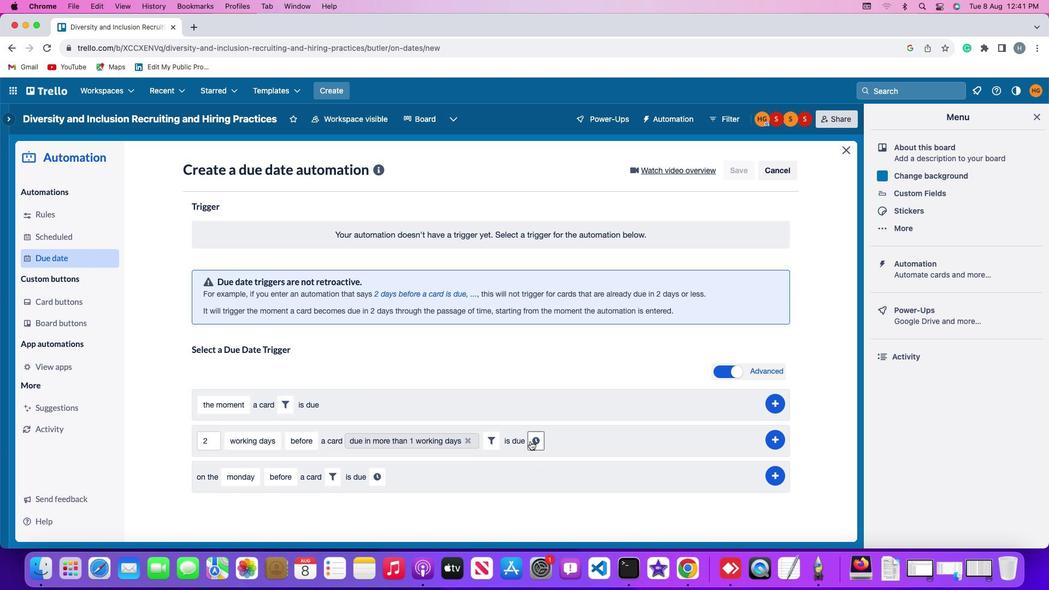 
Action: Mouse pressed left at (534, 443)
Screenshot: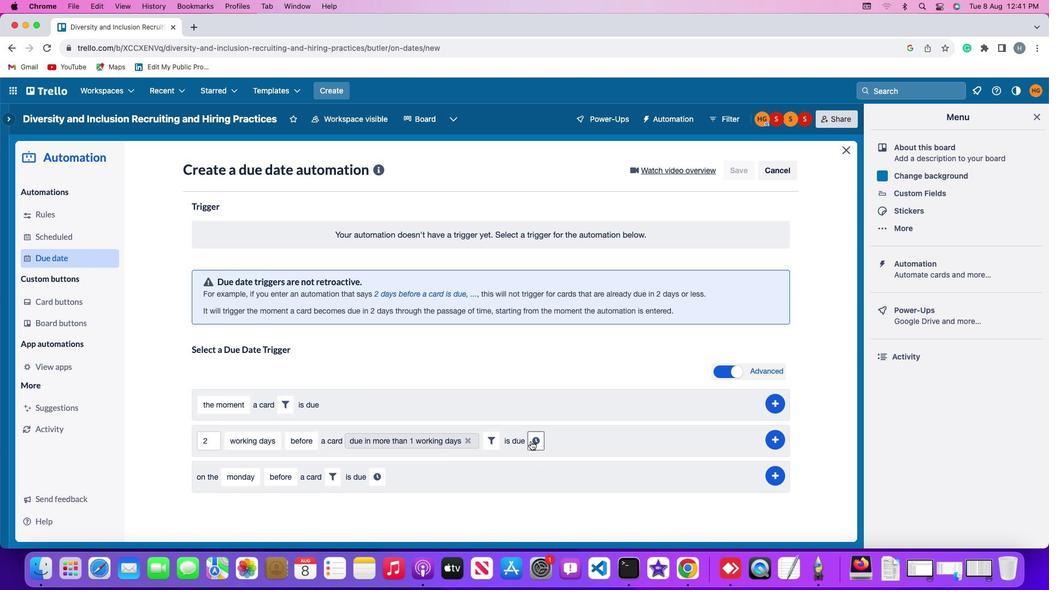 
Action: Mouse moved to (565, 443)
Screenshot: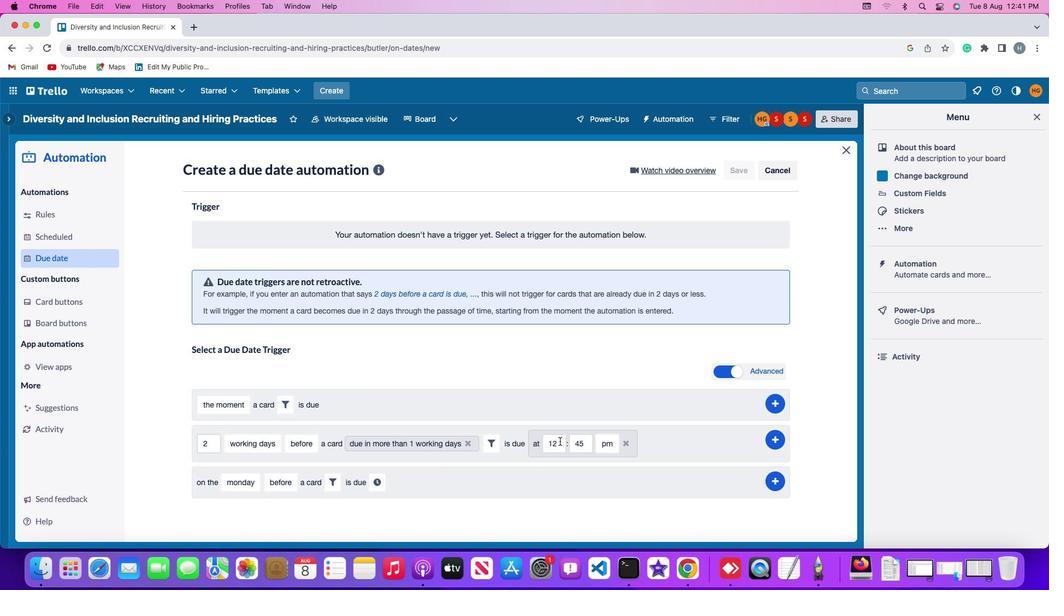 
Action: Mouse pressed left at (565, 443)
Screenshot: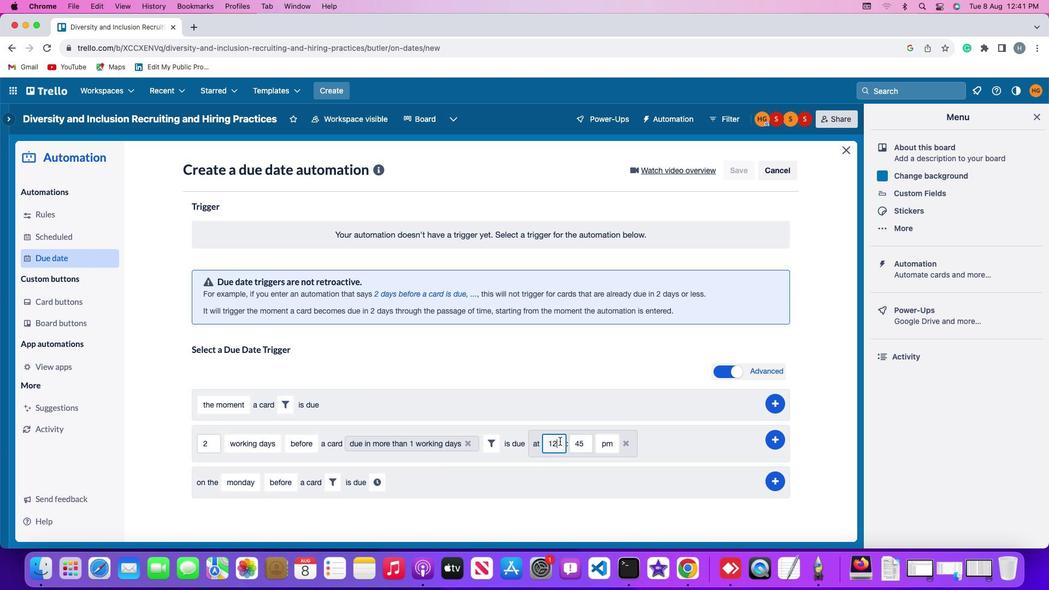 
Action: Key pressed Key.backspaceKey.backspace'1''1'
Screenshot: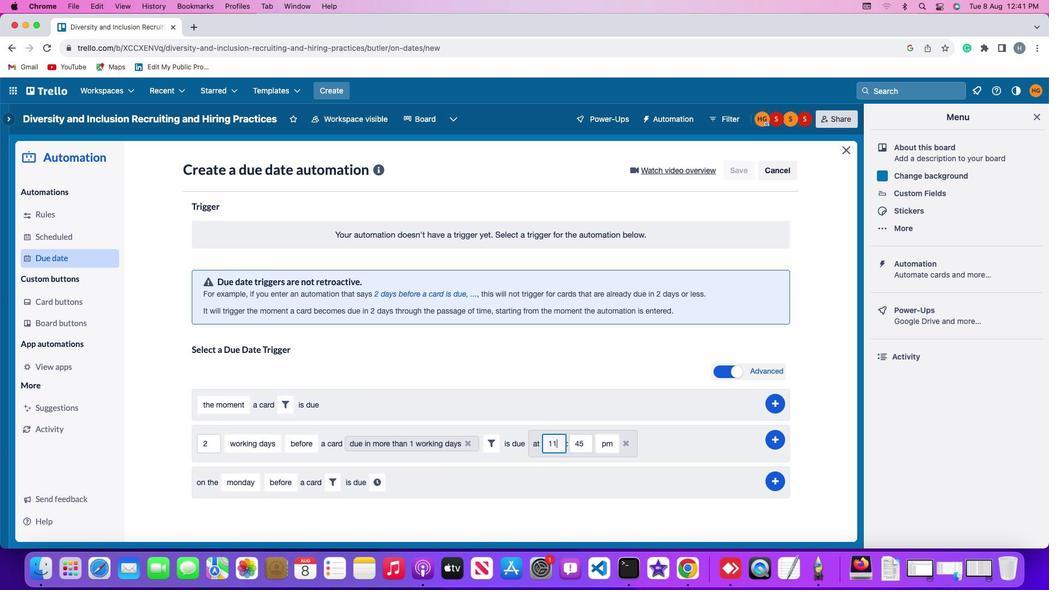 
Action: Mouse moved to (593, 447)
Screenshot: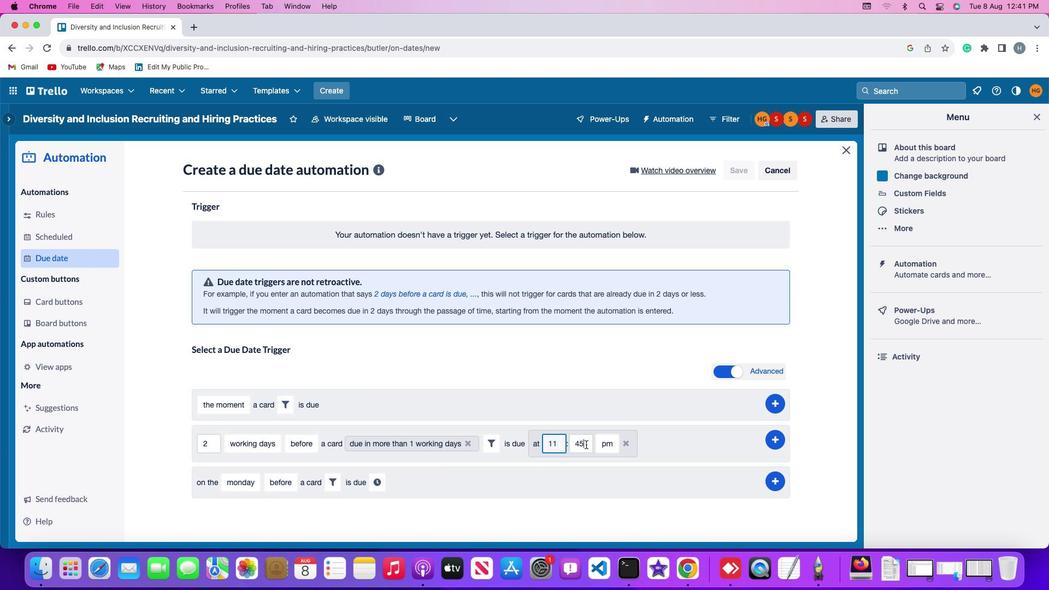 
Action: Mouse pressed left at (593, 447)
Screenshot: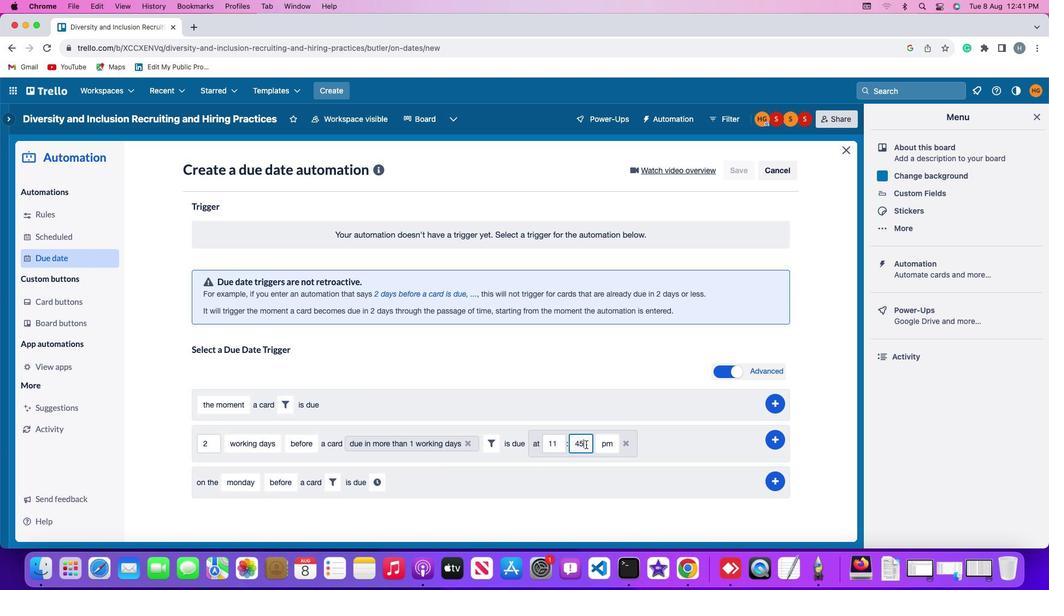 
Action: Key pressed Key.backspaceKey.backspaceKey.backspace'0''0'
Screenshot: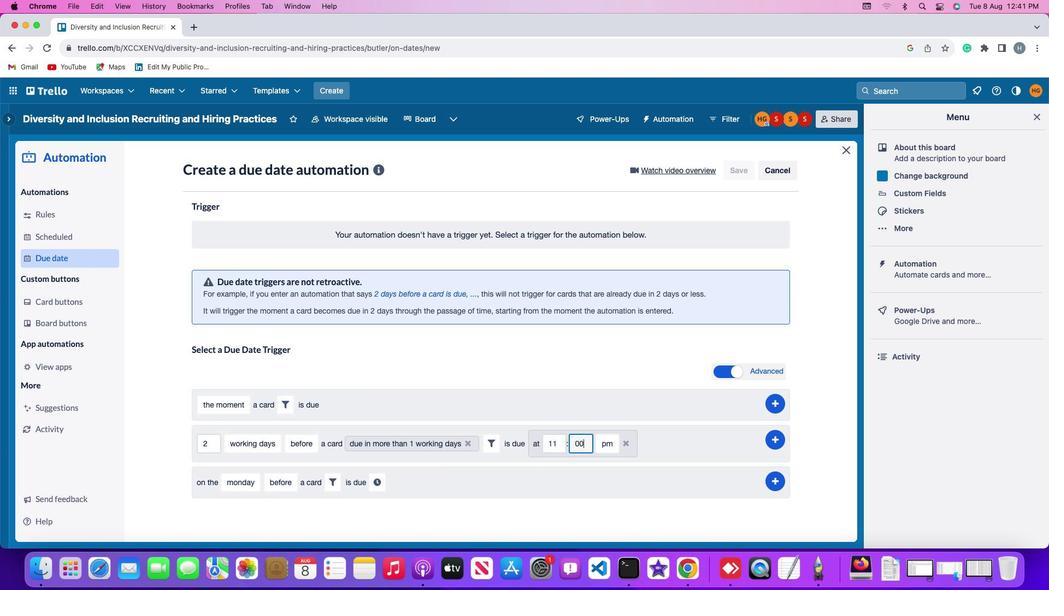 
Action: Mouse moved to (610, 448)
Screenshot: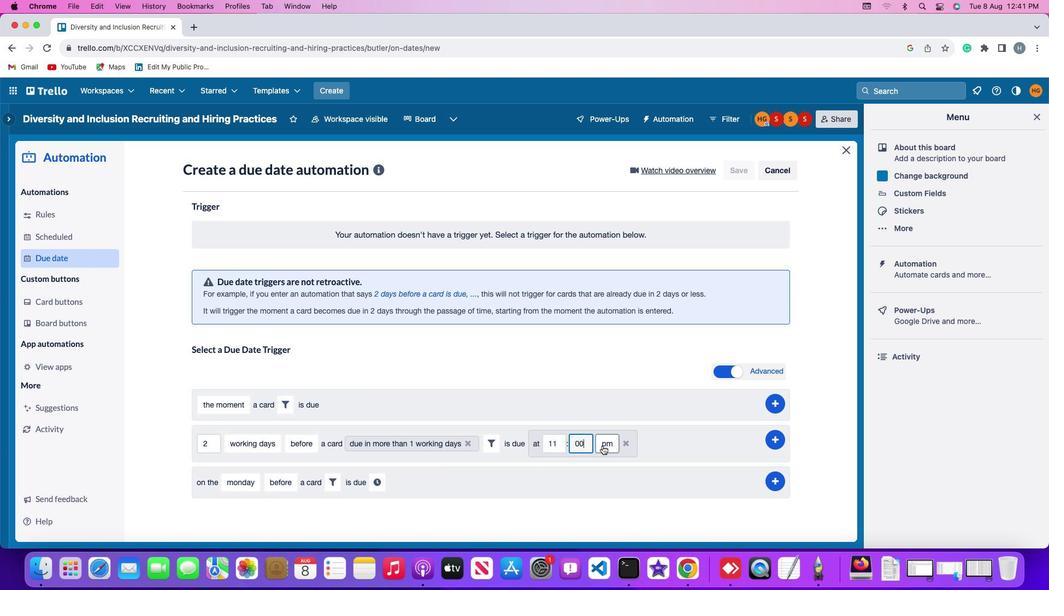 
Action: Mouse pressed left at (610, 448)
Screenshot: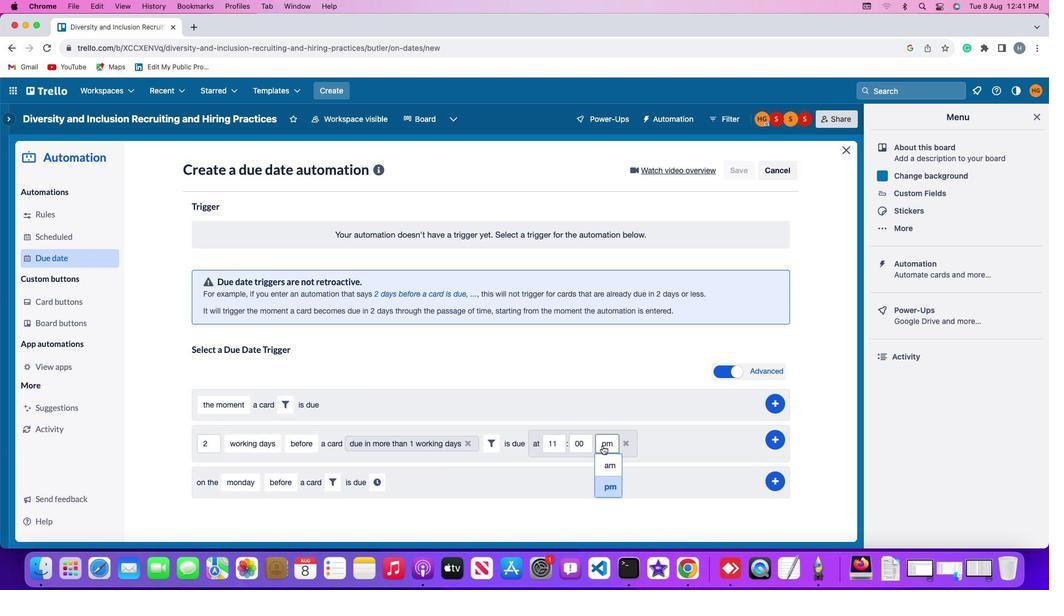 
Action: Mouse moved to (616, 470)
Screenshot: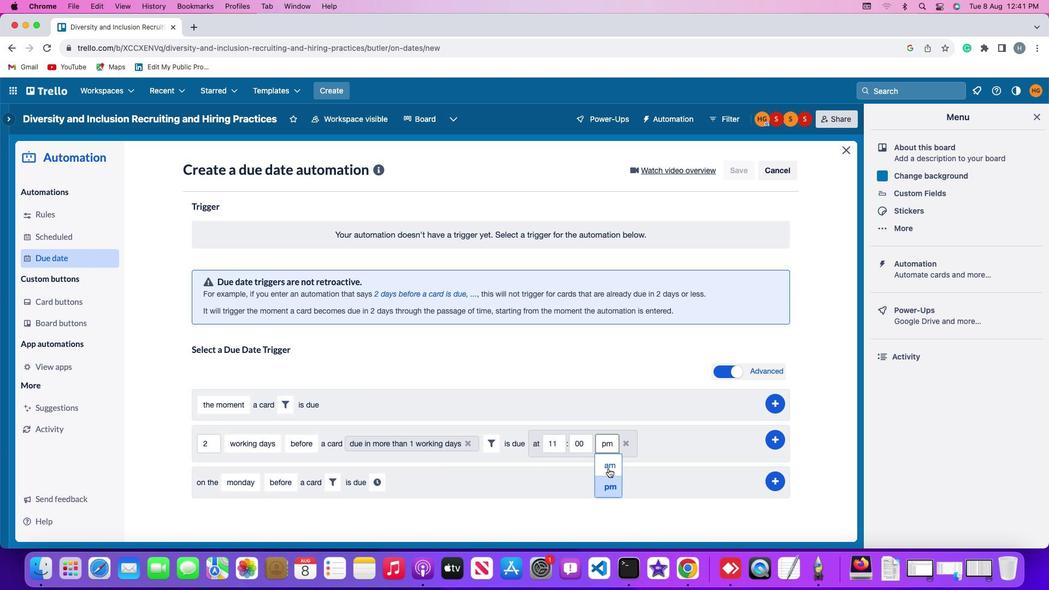 
Action: Mouse pressed left at (616, 470)
Screenshot: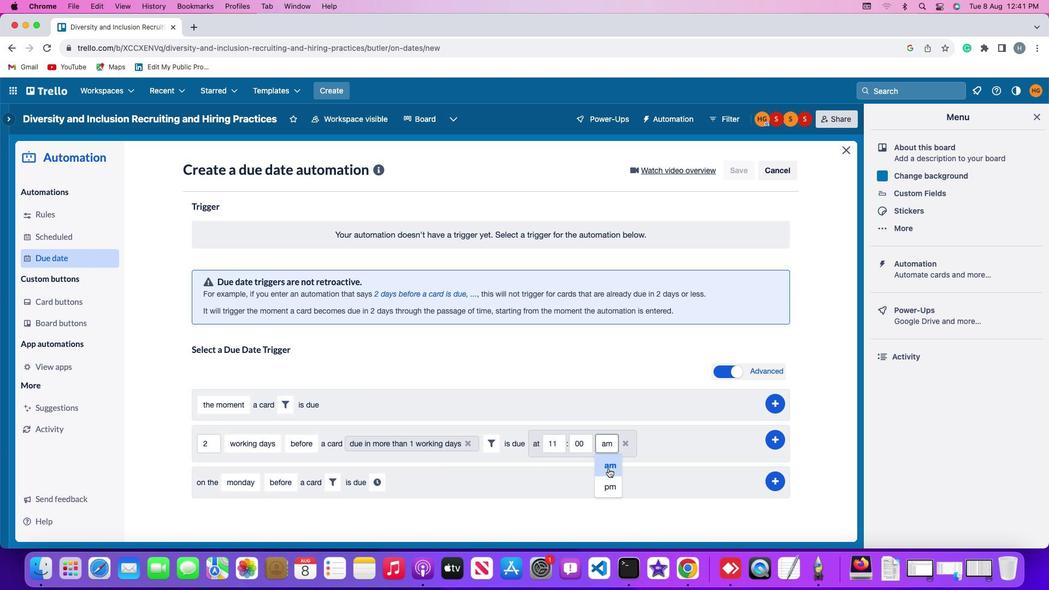 
Action: Mouse moved to (792, 441)
Screenshot: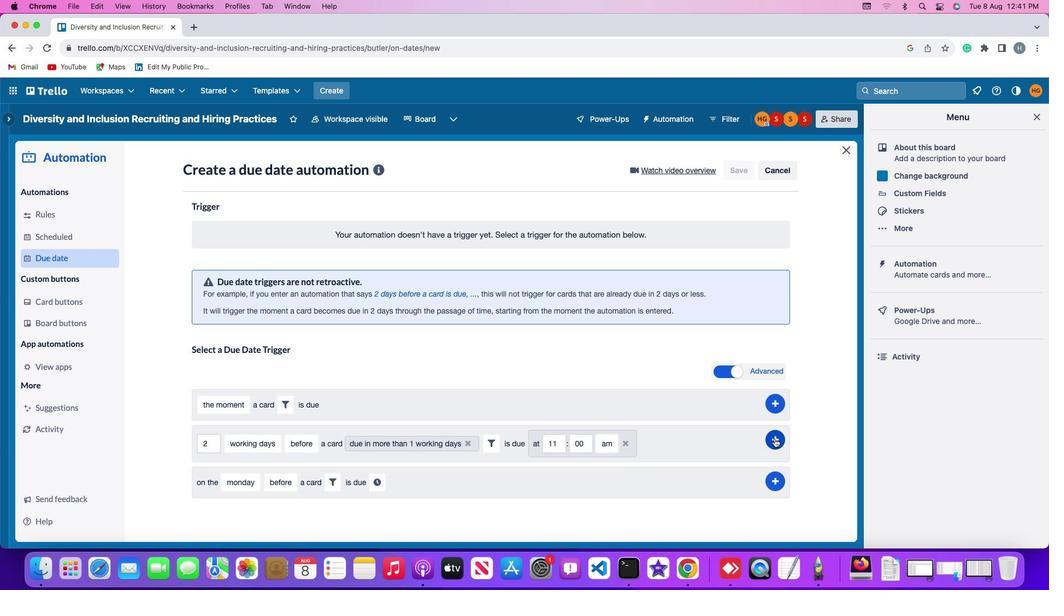 
Action: Mouse pressed left at (792, 441)
Screenshot: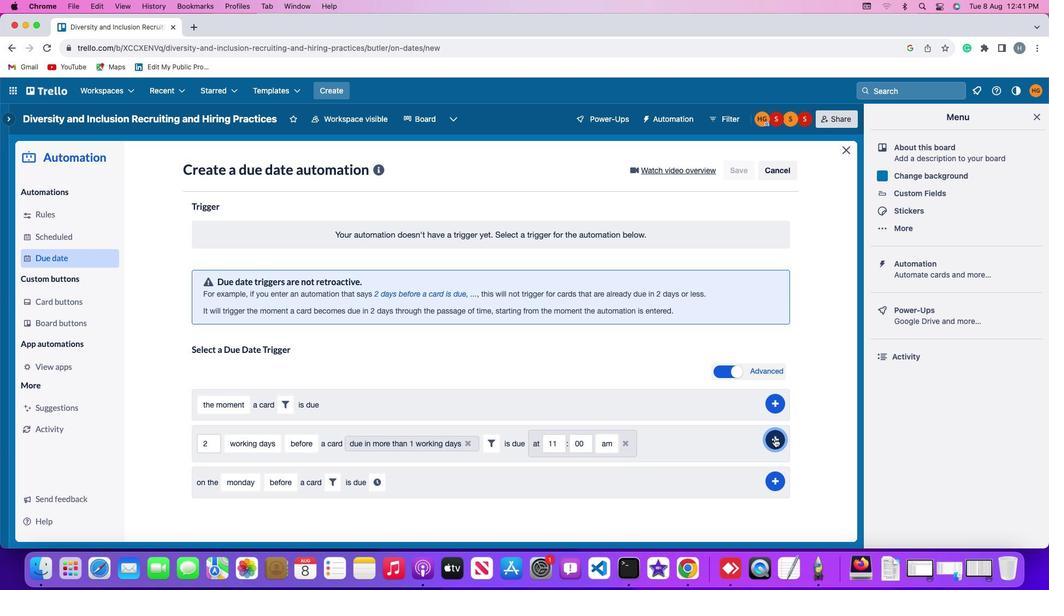 
Action: Mouse moved to (843, 324)
Screenshot: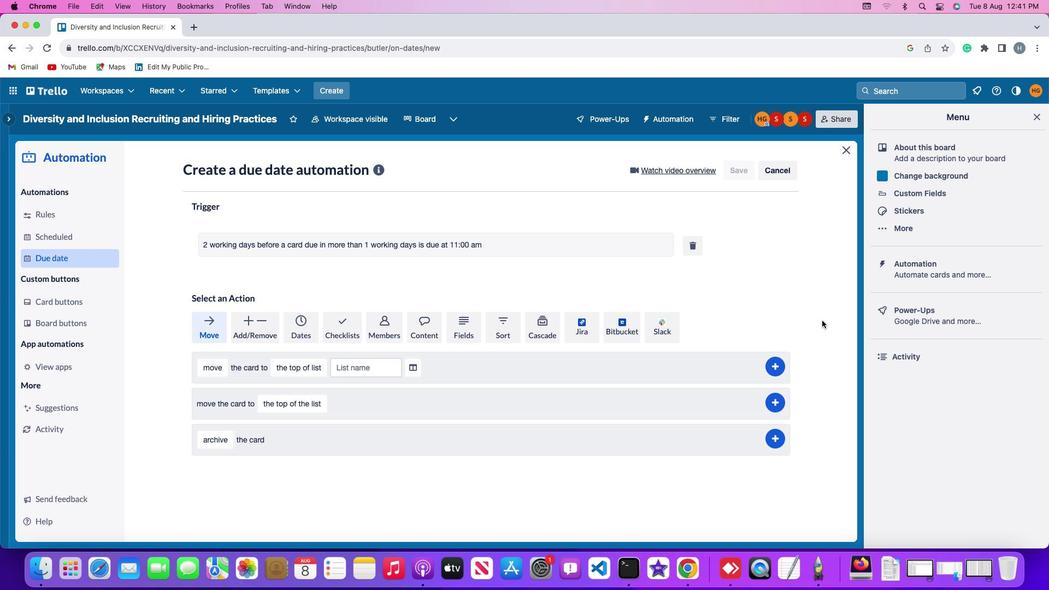 
